 Task: Find connections with filter location Palpalá with filter topic #socialentrepreneurshipwith filter profile language Potuguese with filter current company Cactus Communications with filter school St. Joseph's Convent School, Bhopal with filter industry Coal Mining with filter service category Visual Design with filter keywords title Travel Nurse
Action: Mouse moved to (530, 84)
Screenshot: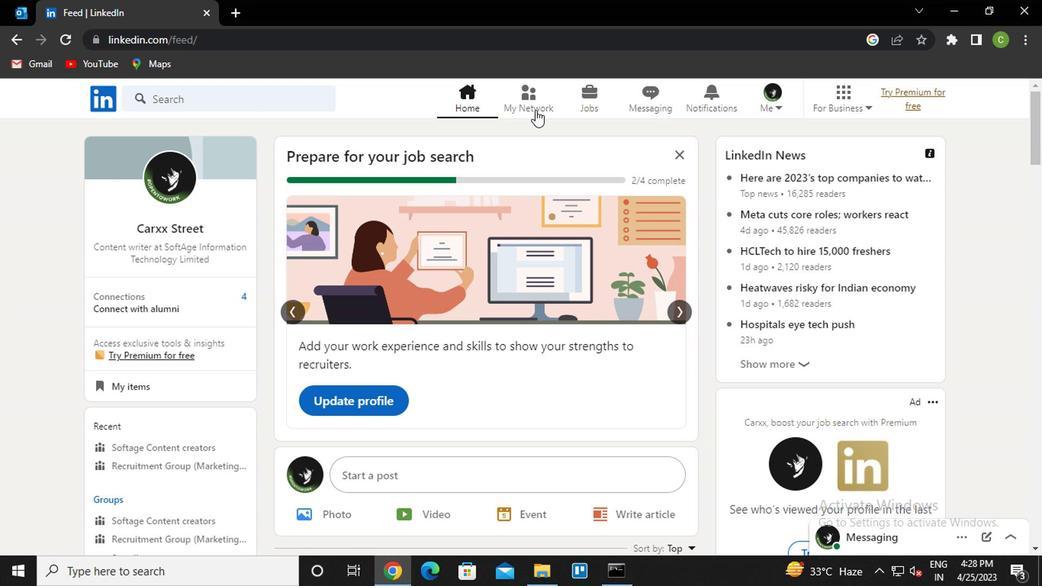 
Action: Mouse pressed left at (530, 84)
Screenshot: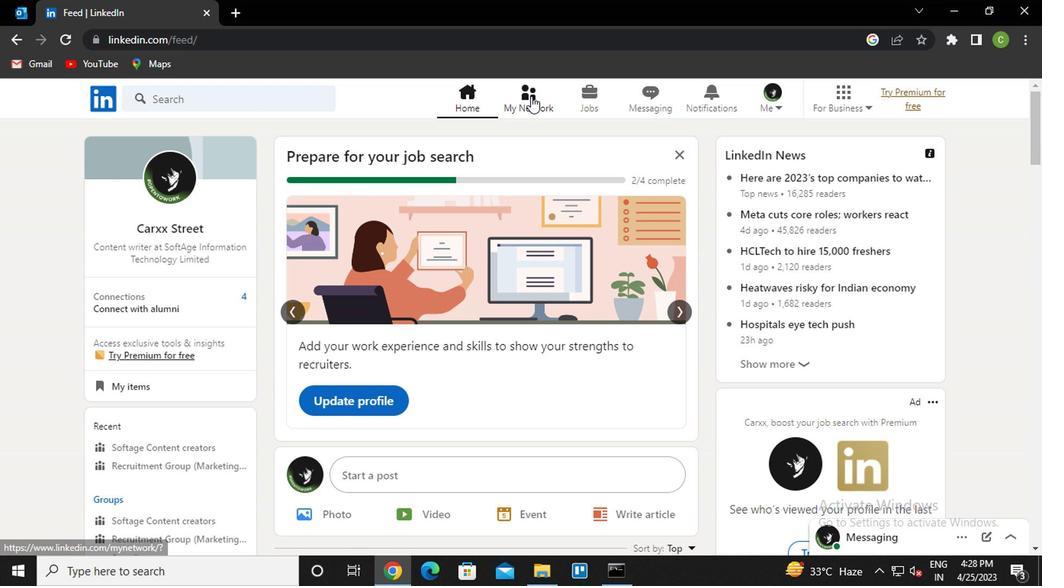 
Action: Mouse moved to (222, 165)
Screenshot: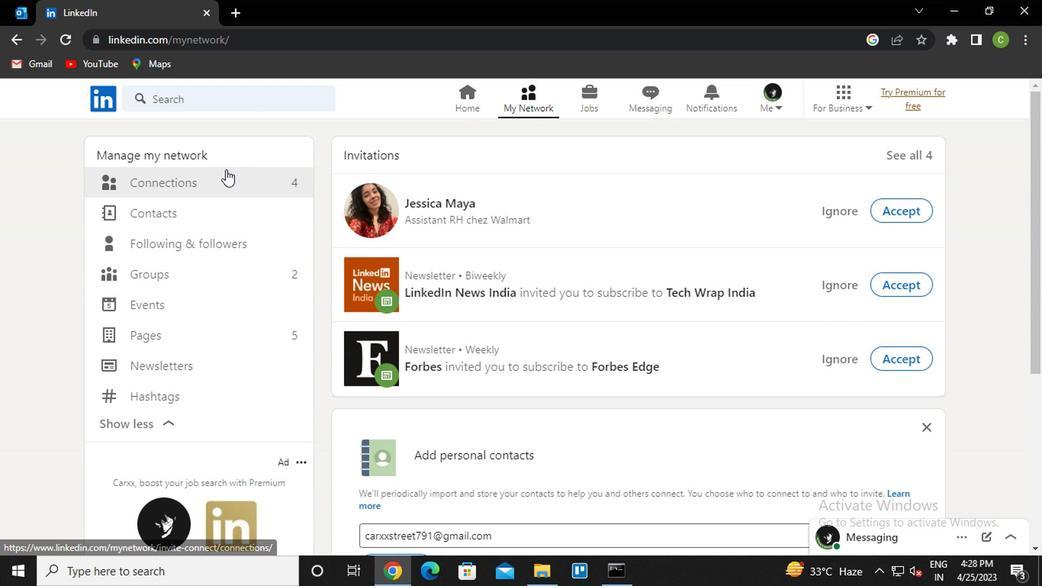 
Action: Mouse pressed left at (222, 165)
Screenshot: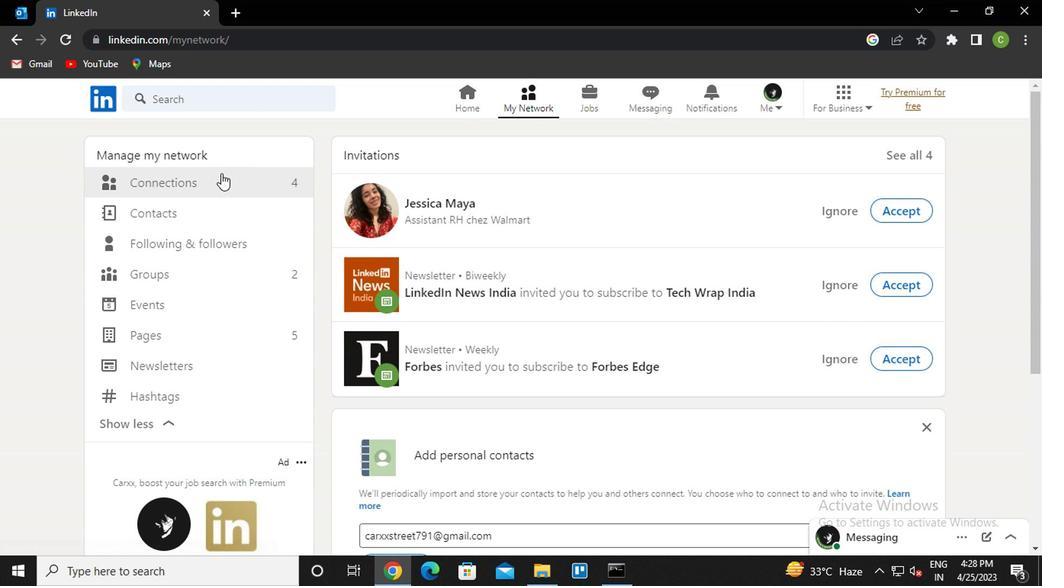 
Action: Mouse moved to (643, 177)
Screenshot: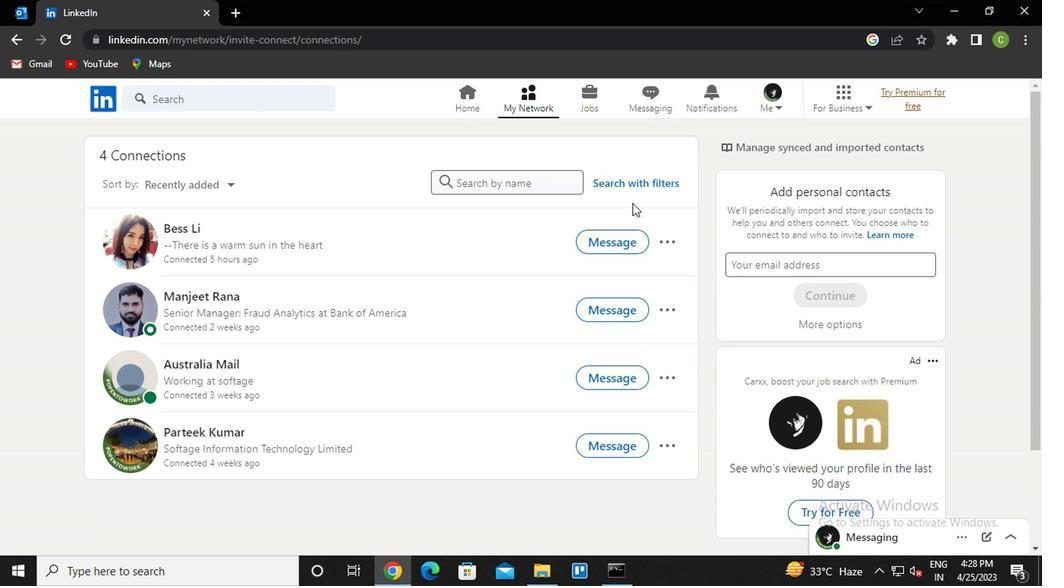 
Action: Mouse pressed left at (643, 177)
Screenshot: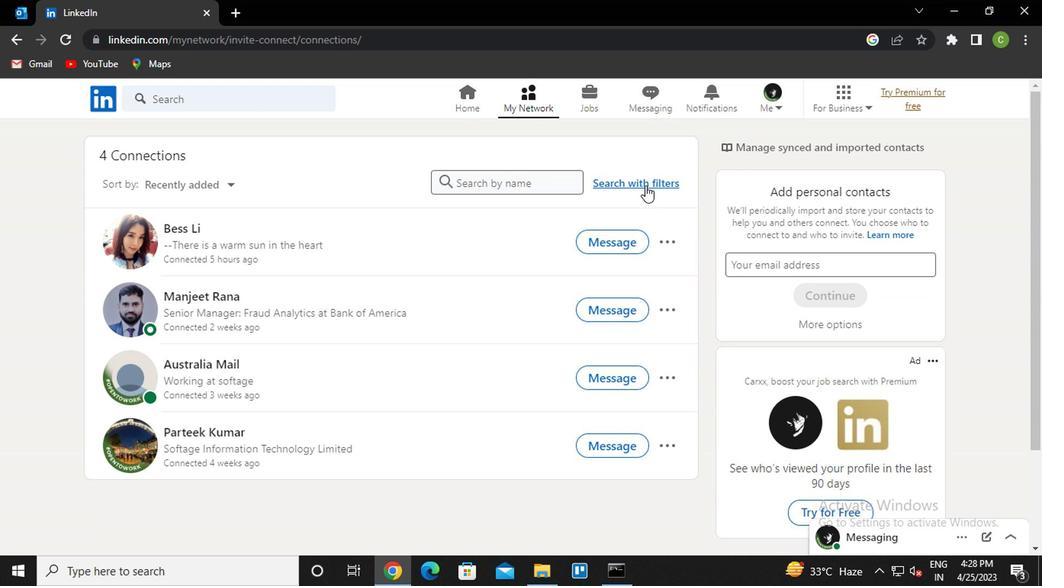 
Action: Mouse moved to (510, 130)
Screenshot: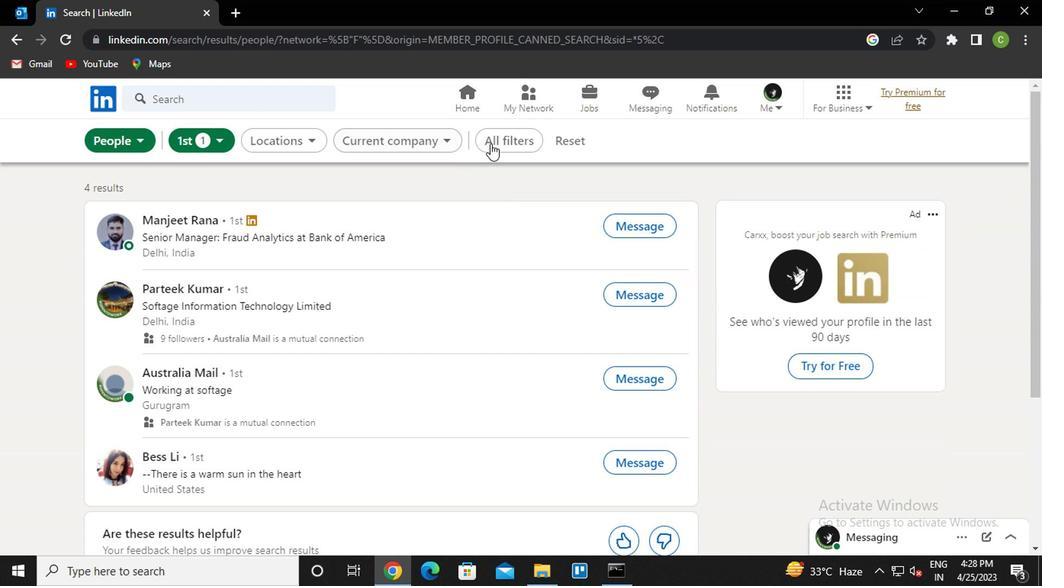 
Action: Mouse pressed left at (510, 130)
Screenshot: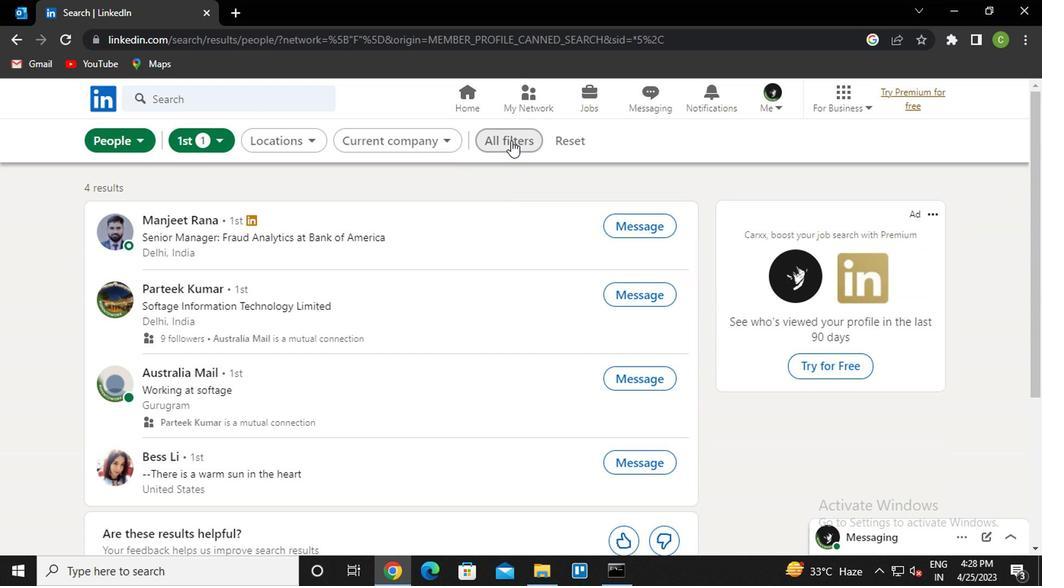 
Action: Mouse moved to (832, 346)
Screenshot: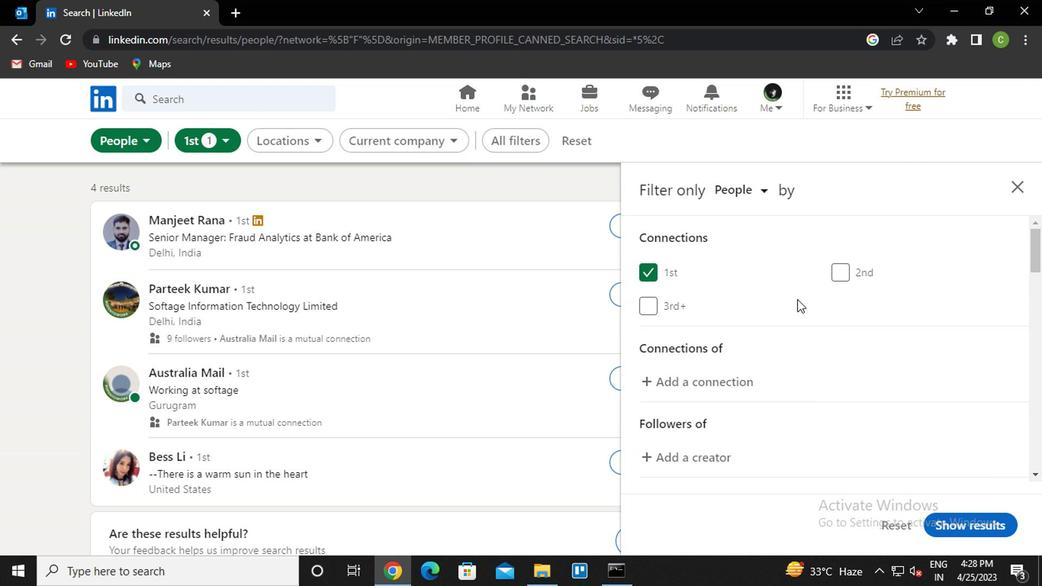 
Action: Mouse scrolled (832, 344) with delta (0, -1)
Screenshot: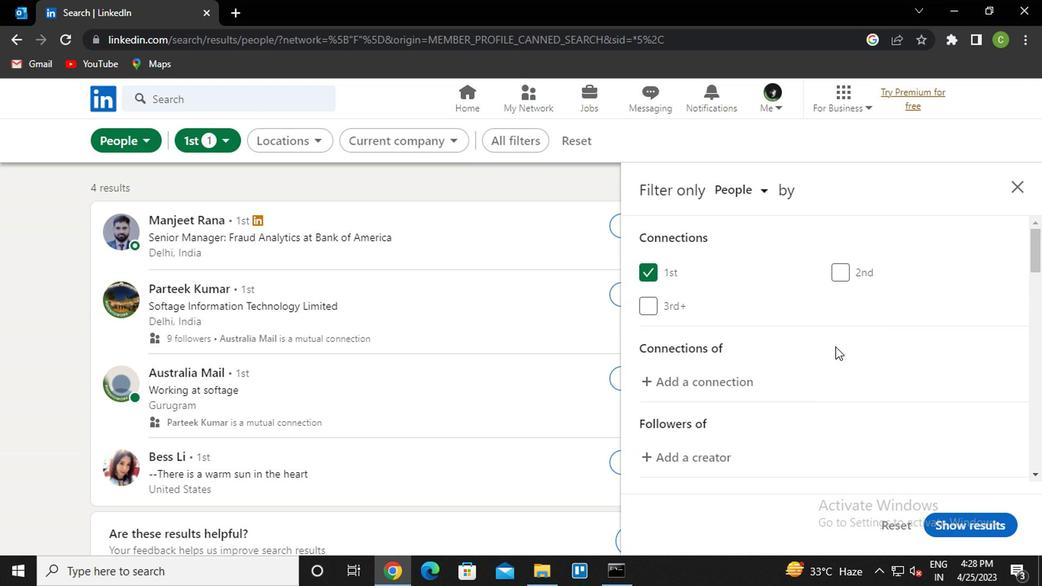 
Action: Mouse scrolled (832, 344) with delta (0, -1)
Screenshot: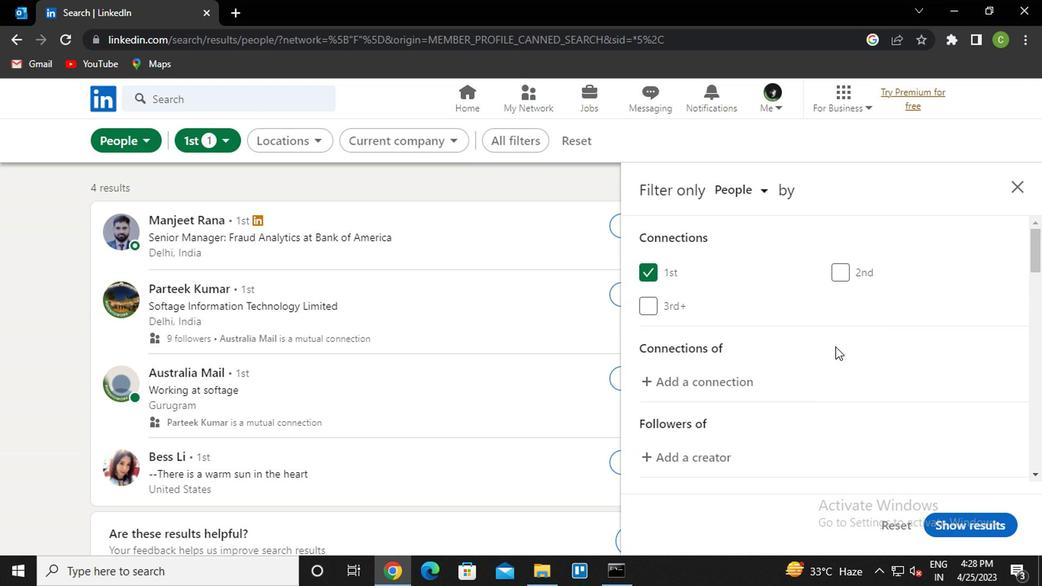 
Action: Mouse moved to (872, 421)
Screenshot: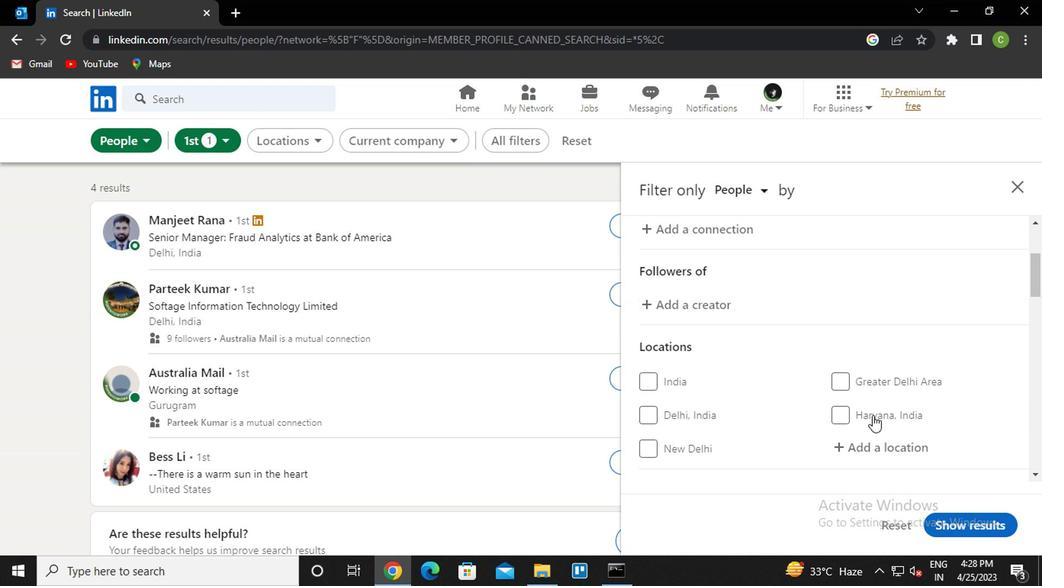 
Action: Mouse scrolled (872, 420) with delta (0, -1)
Screenshot: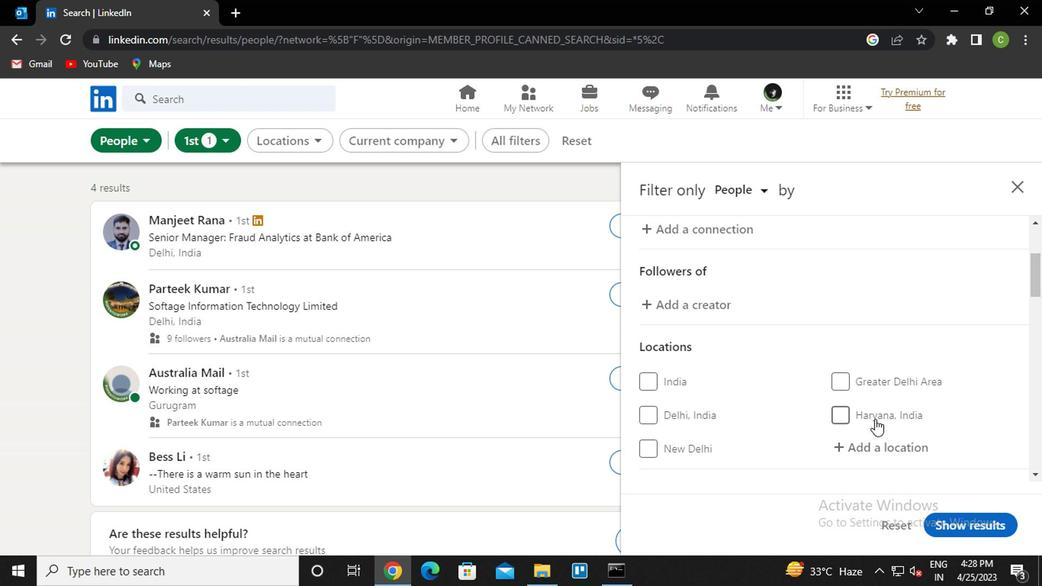 
Action: Mouse moved to (882, 375)
Screenshot: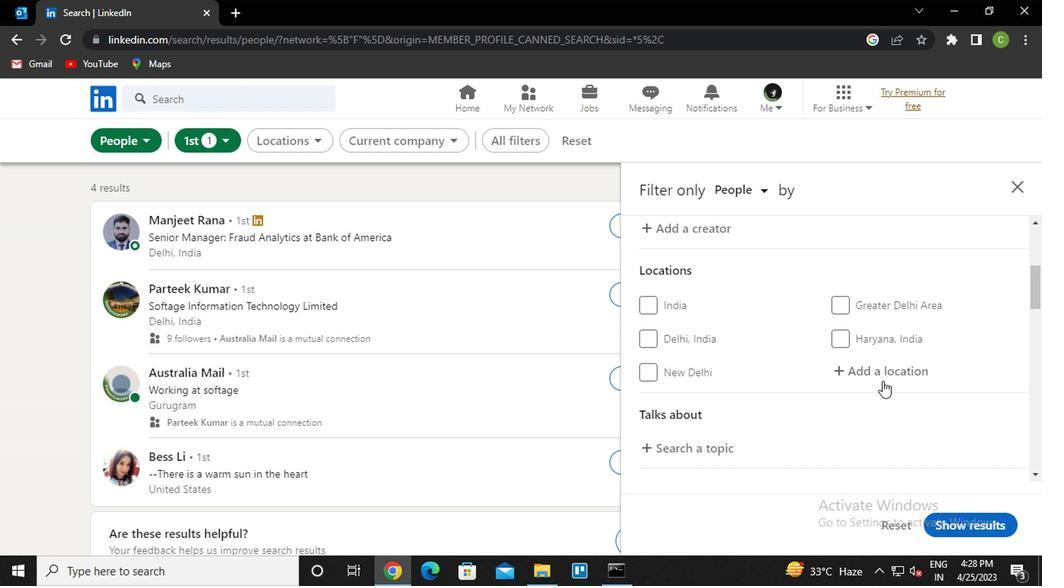 
Action: Mouse pressed left at (882, 375)
Screenshot: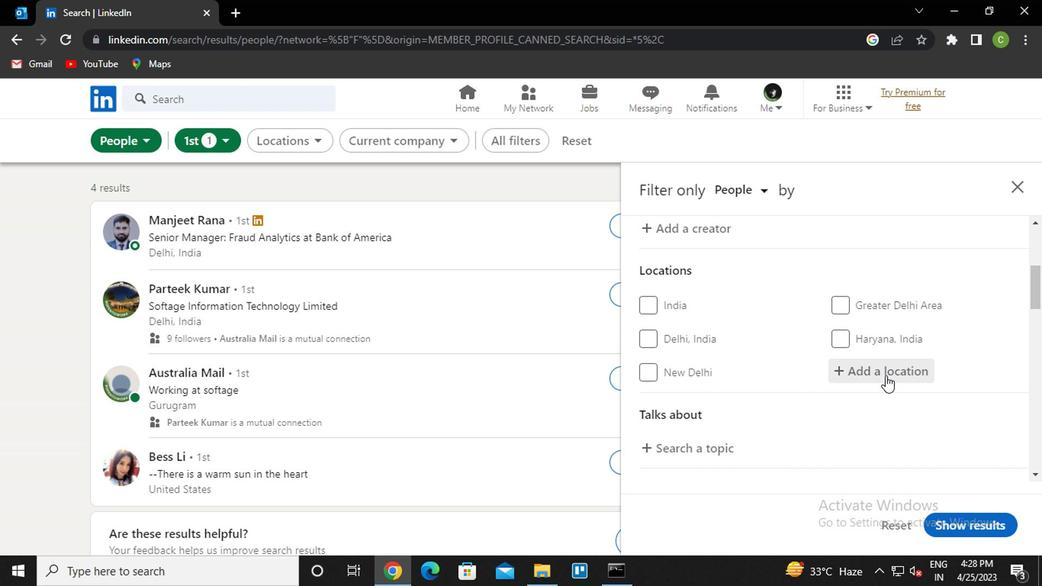 
Action: Mouse moved to (822, 450)
Screenshot: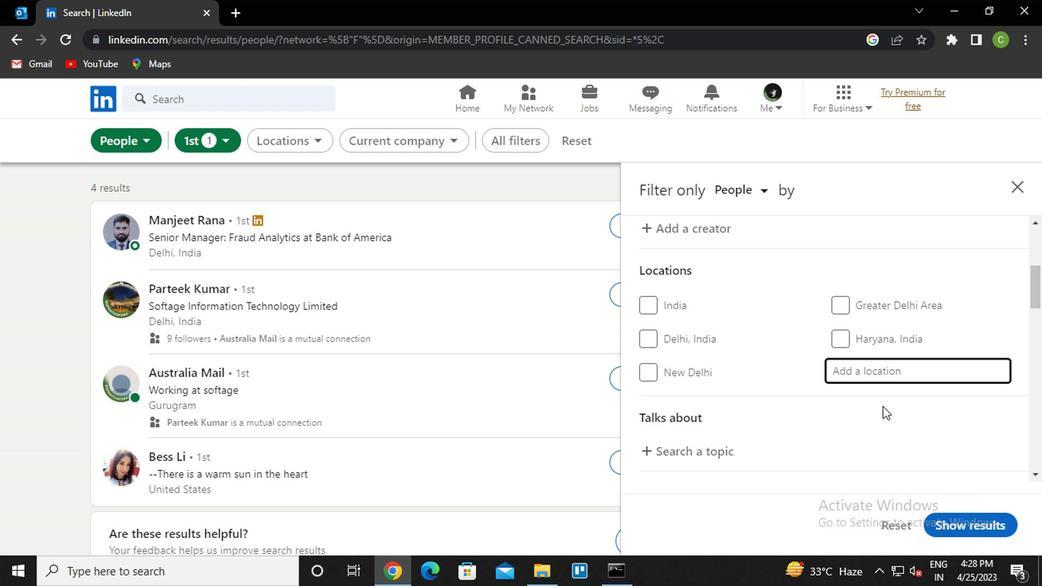 
Action: Key pressed <Key.caps_lock><Key.caps_lock>p<Key.caps_lock>alpapa<Key.backspace><Key.backspace>la<Key.down><Key.enter>
Screenshot: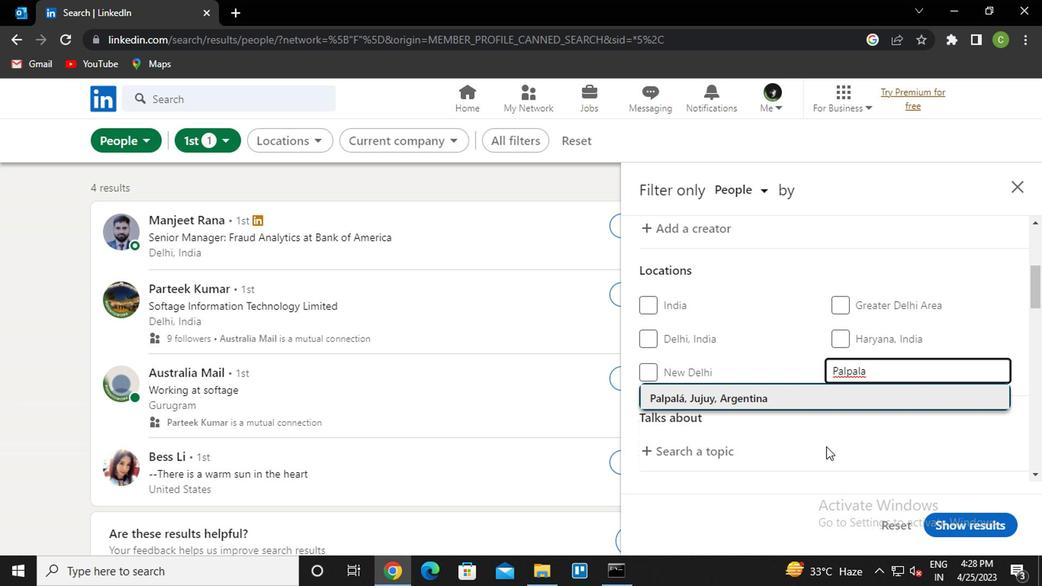 
Action: Mouse moved to (808, 442)
Screenshot: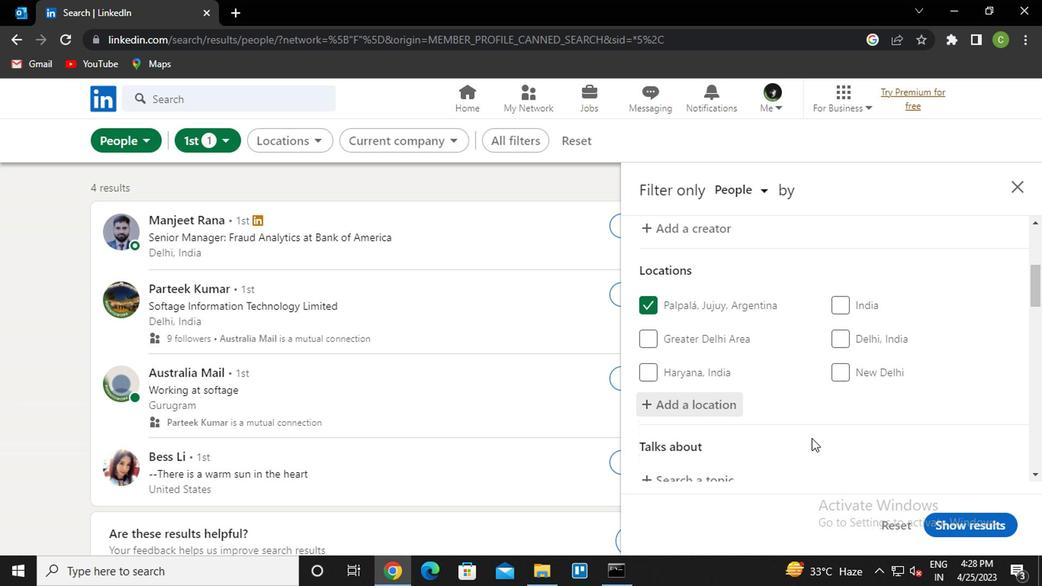 
Action: Mouse scrolled (808, 441) with delta (0, 0)
Screenshot: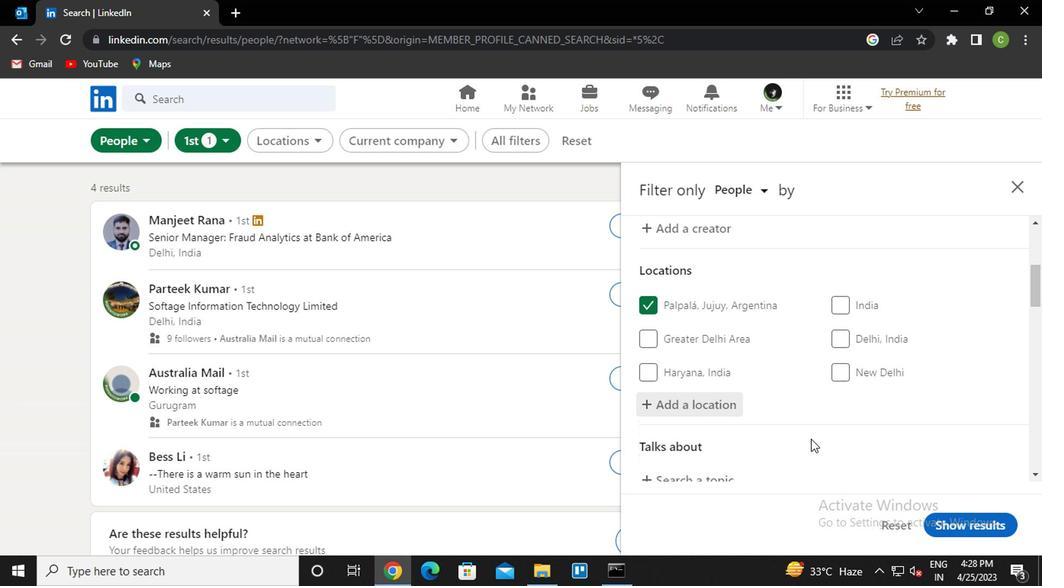 
Action: Mouse moved to (699, 399)
Screenshot: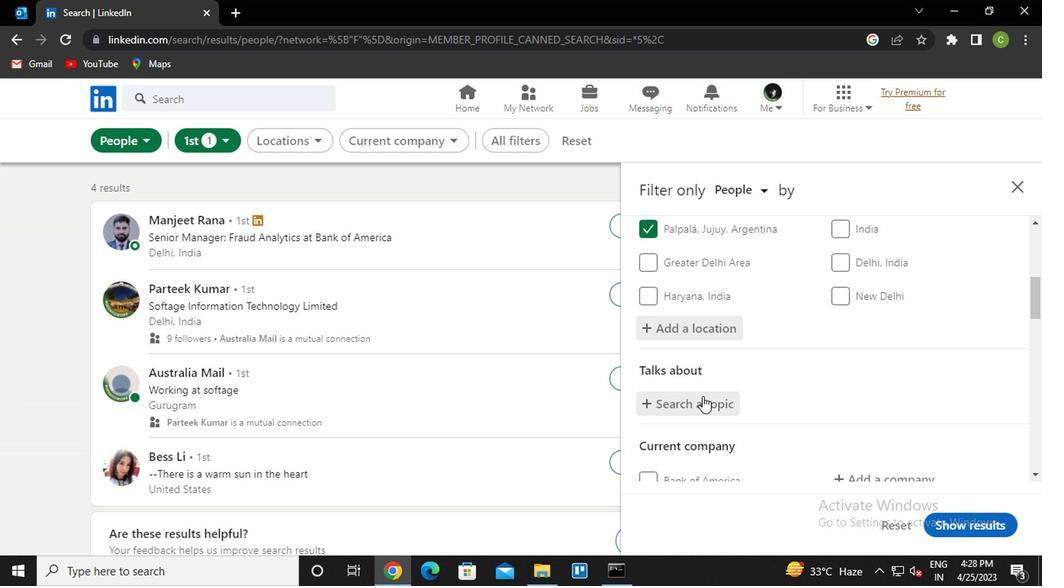 
Action: Mouse pressed left at (699, 399)
Screenshot: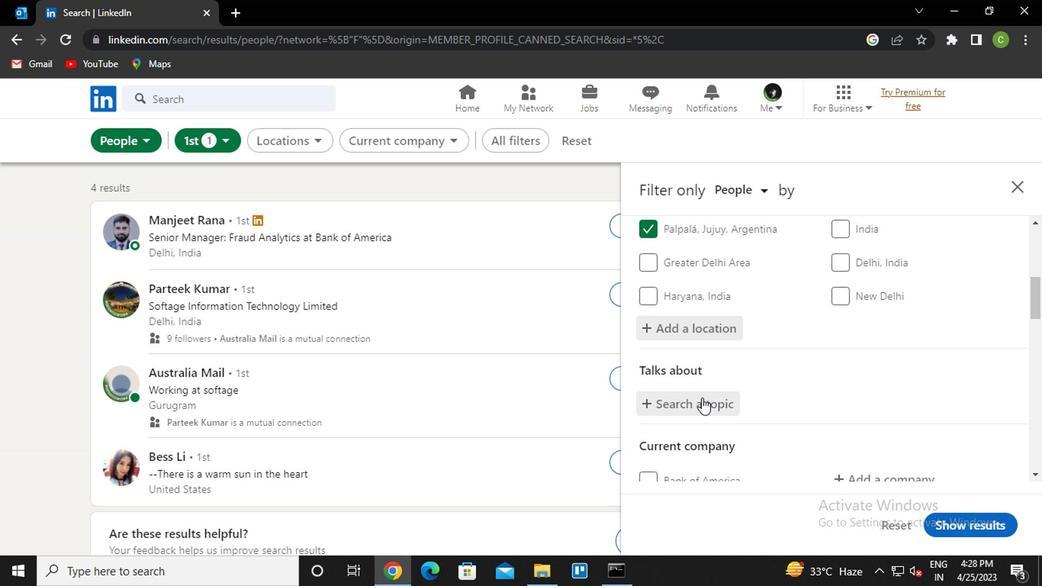 
Action: Key pressed socialent<Key.down><Key.enter>
Screenshot: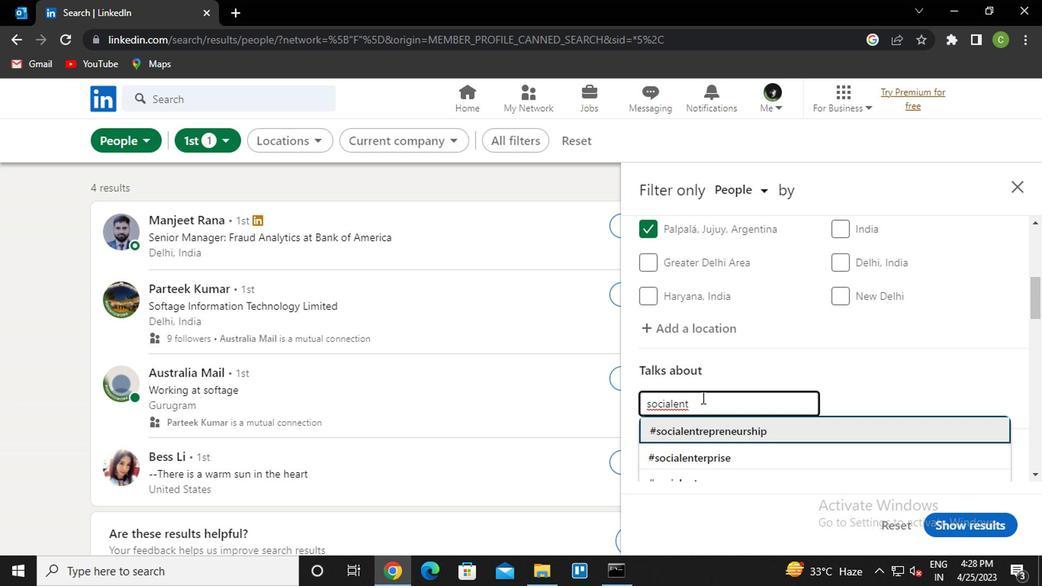 
Action: Mouse moved to (702, 397)
Screenshot: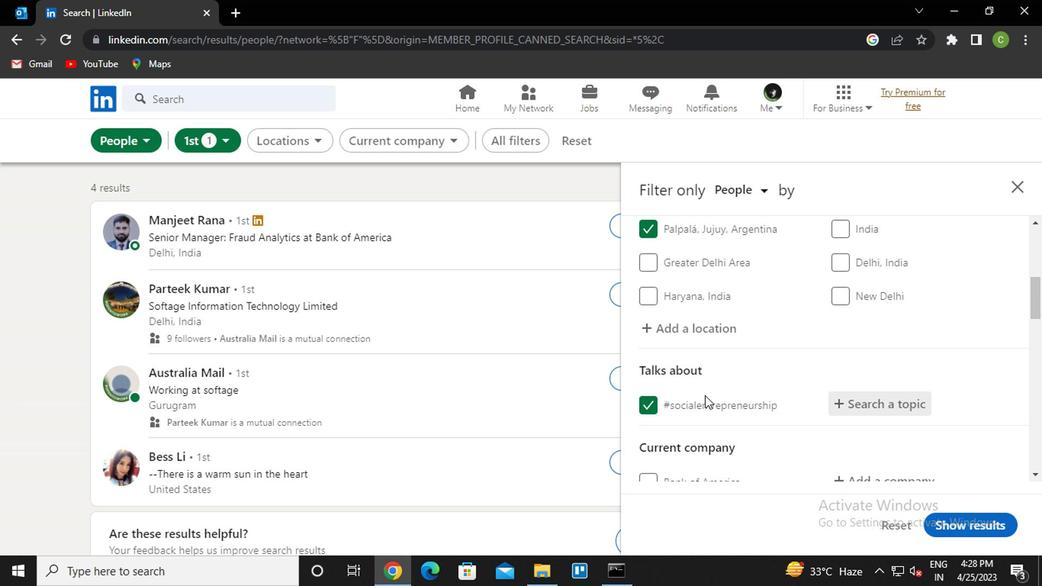 
Action: Mouse scrolled (702, 396) with delta (0, -1)
Screenshot: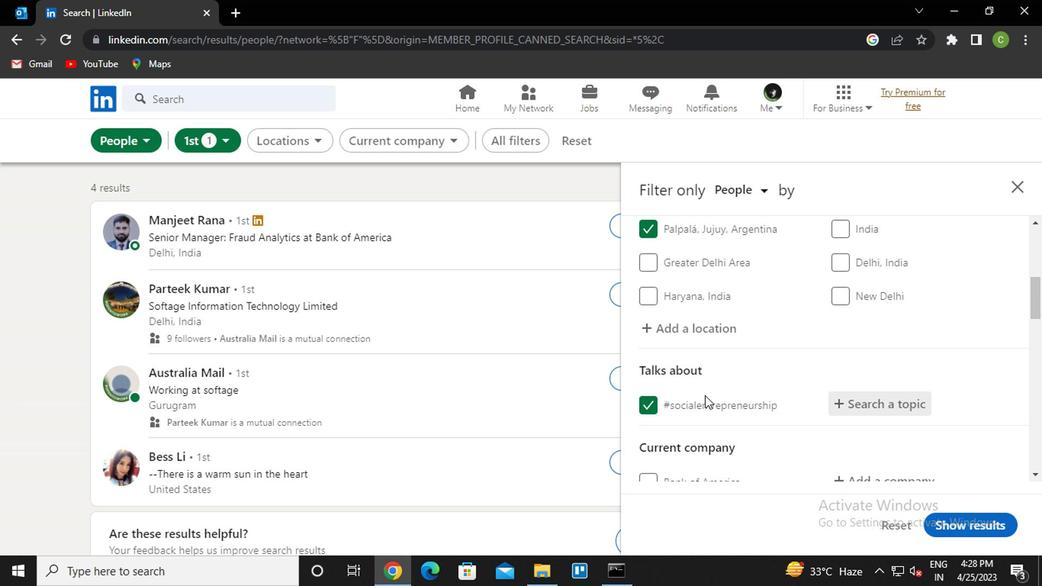 
Action: Mouse moved to (726, 394)
Screenshot: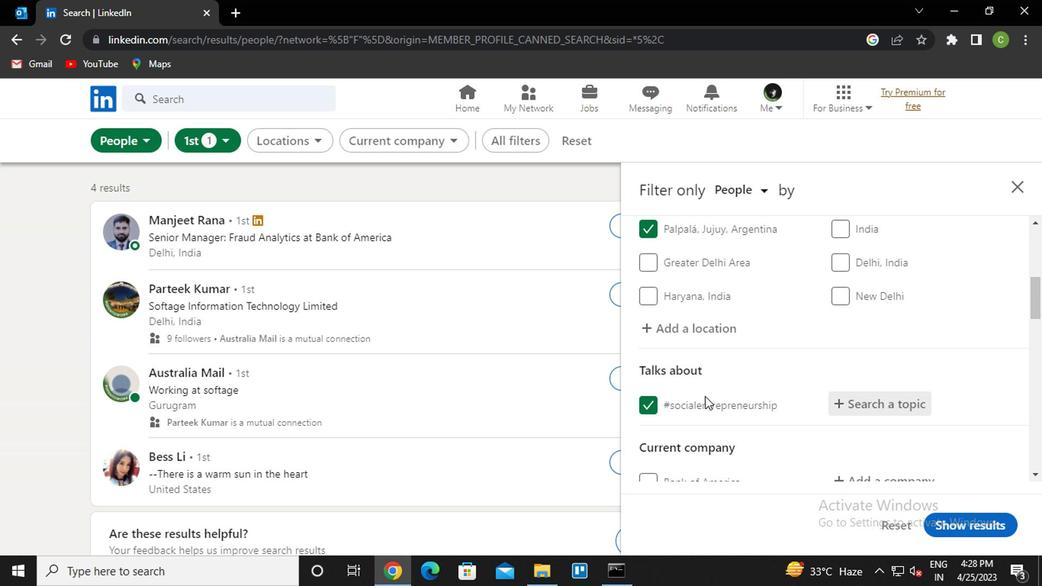 
Action: Mouse scrolled (726, 393) with delta (0, 0)
Screenshot: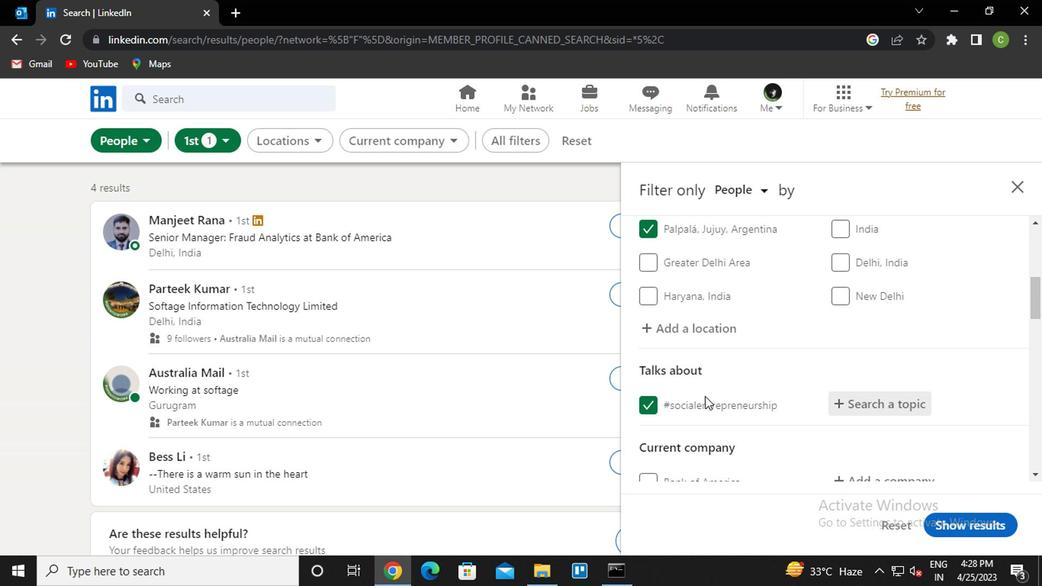 
Action: Mouse moved to (760, 377)
Screenshot: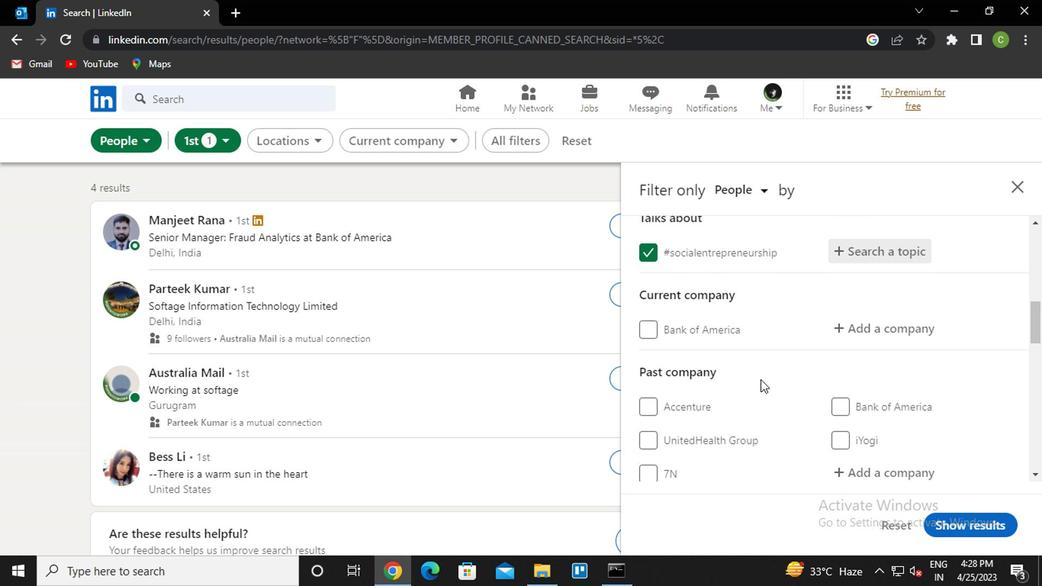 
Action: Mouse scrolled (760, 376) with delta (0, 0)
Screenshot: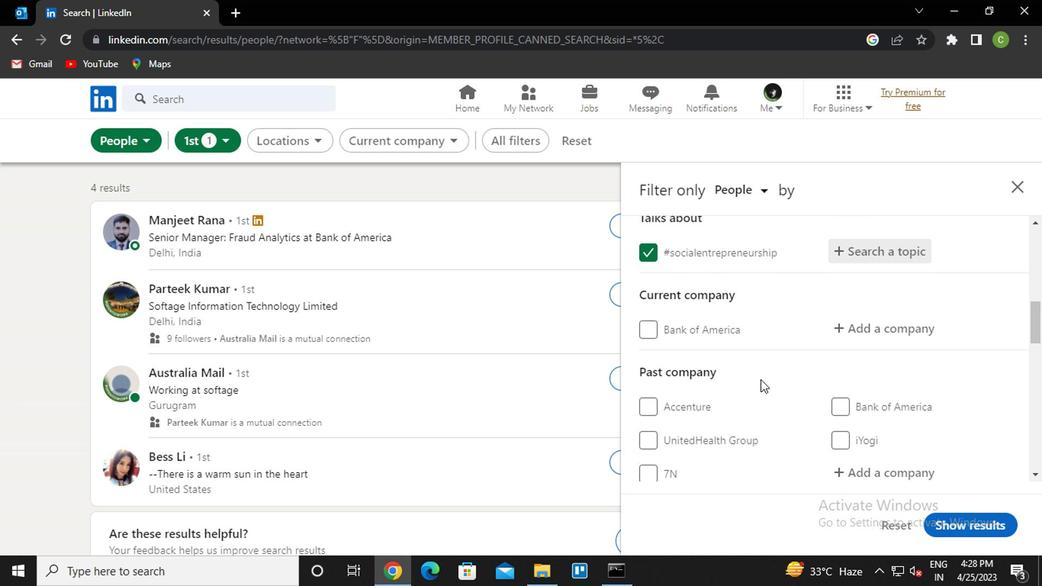 
Action: Mouse moved to (903, 249)
Screenshot: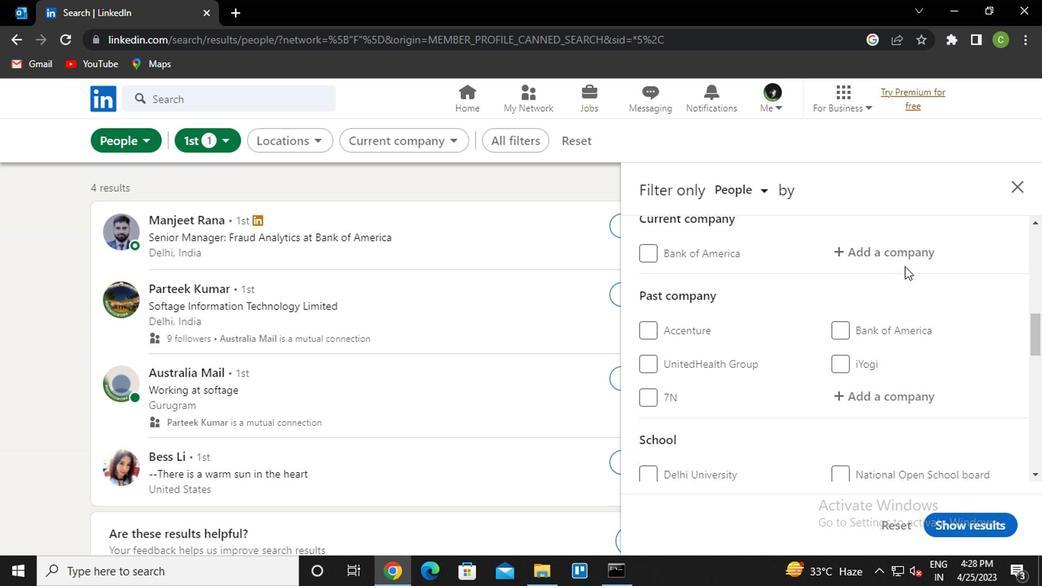 
Action: Mouse pressed left at (903, 249)
Screenshot: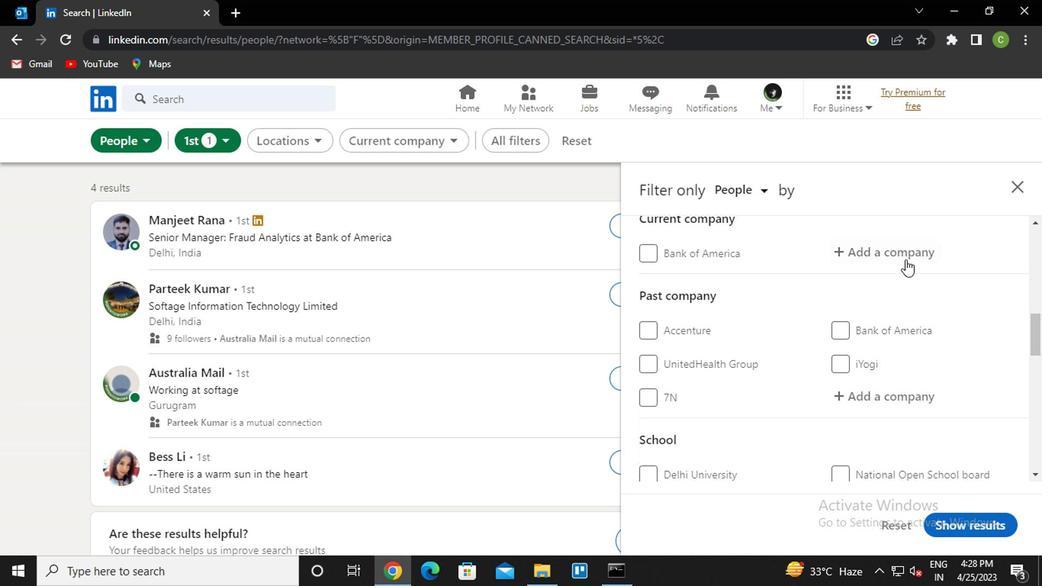 
Action: Mouse moved to (868, 274)
Screenshot: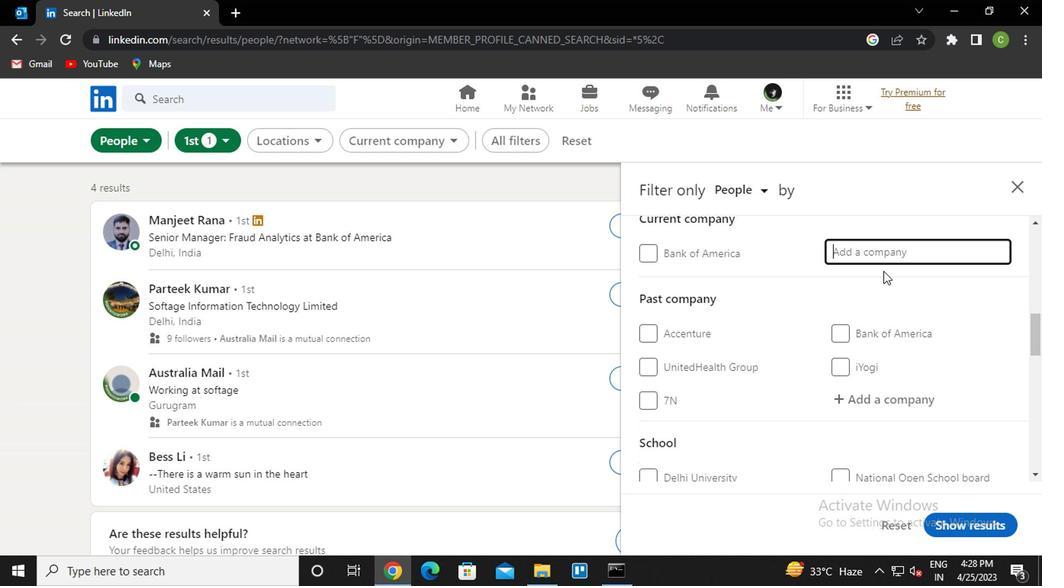 
Action: Key pressed <Key.caps_lock>c<Key.caps_lock>actus<Key.down><Key.down><Key.enter>
Screenshot: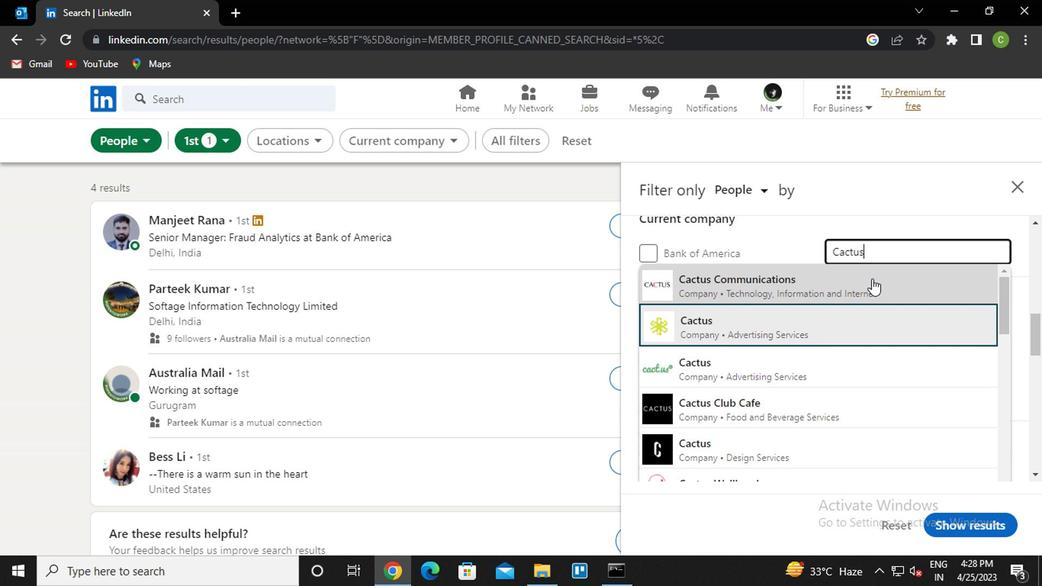 
Action: Mouse moved to (869, 401)
Screenshot: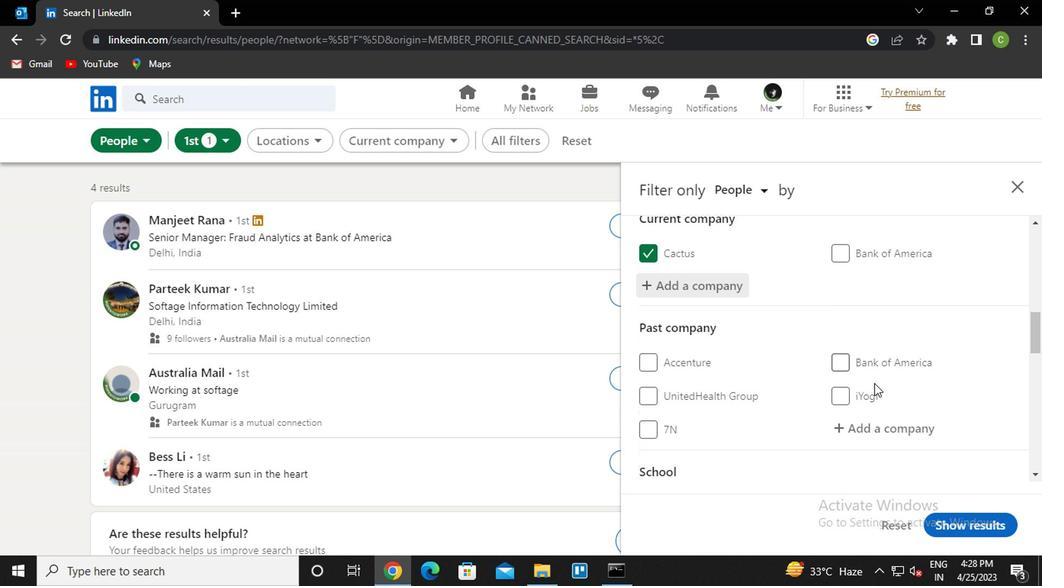
Action: Mouse scrolled (869, 400) with delta (0, 0)
Screenshot: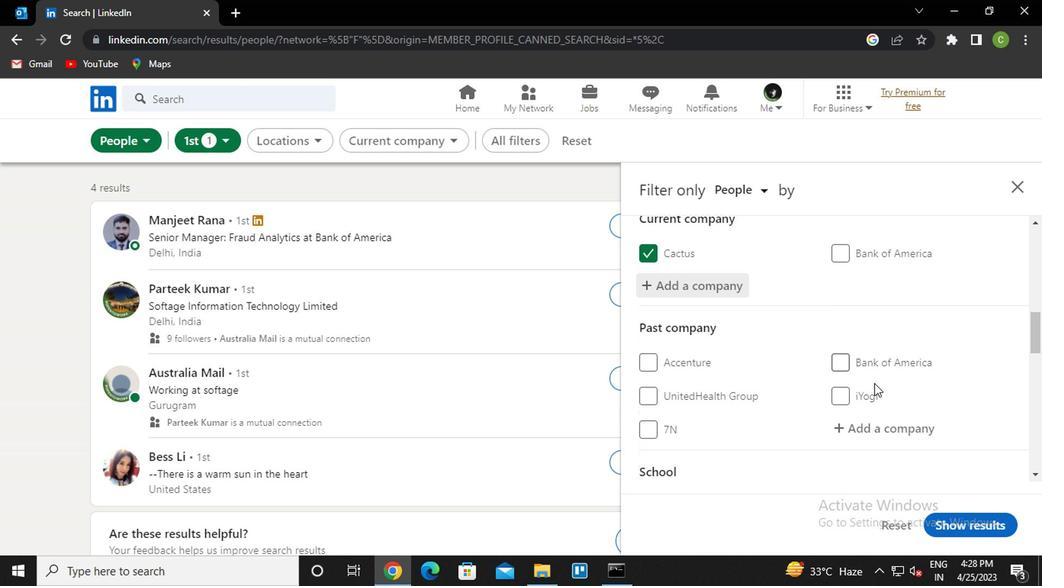 
Action: Mouse moved to (864, 402)
Screenshot: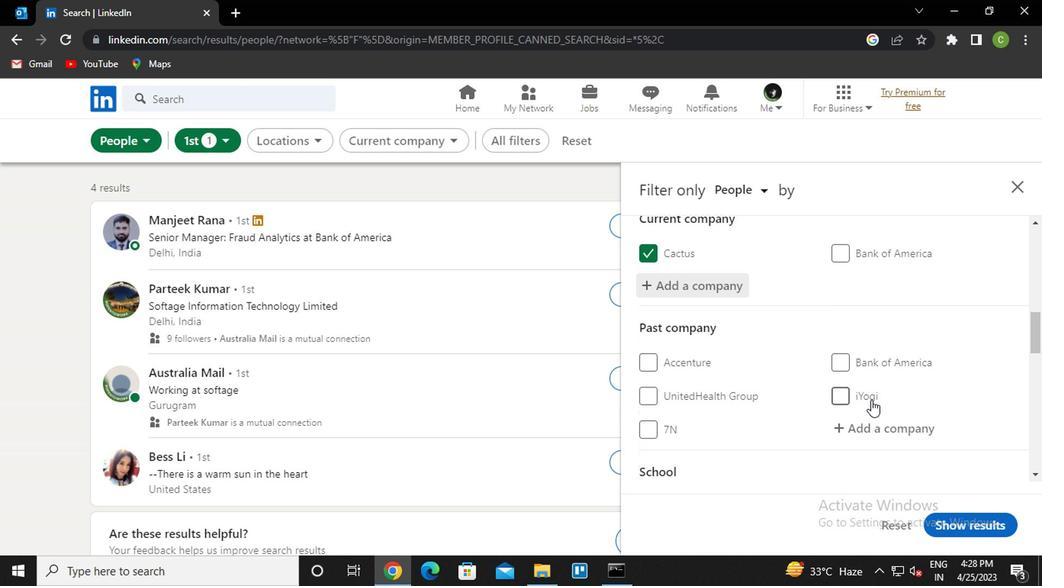 
Action: Mouse scrolled (864, 401) with delta (0, -1)
Screenshot: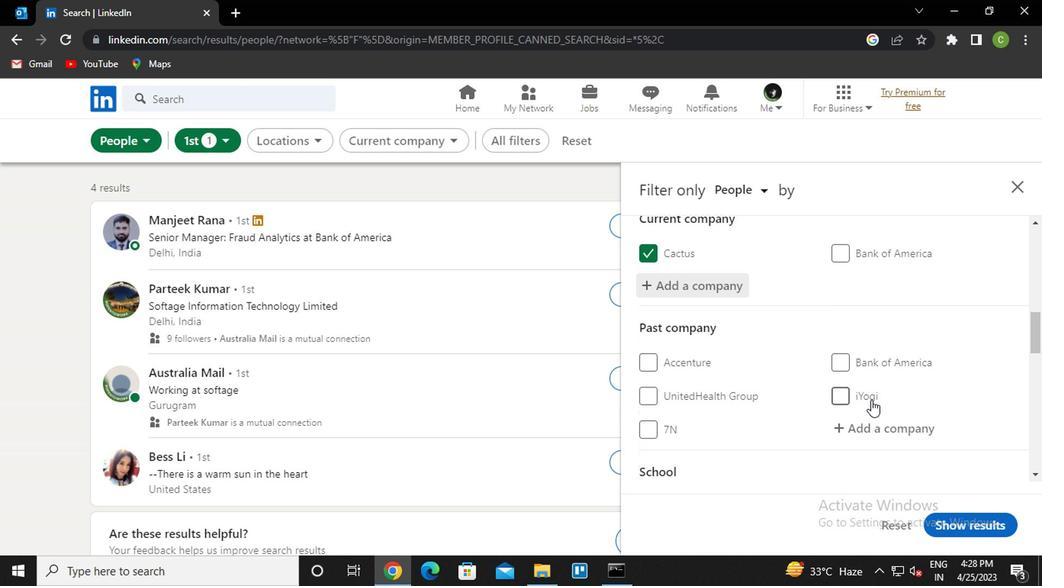 
Action: Mouse moved to (708, 462)
Screenshot: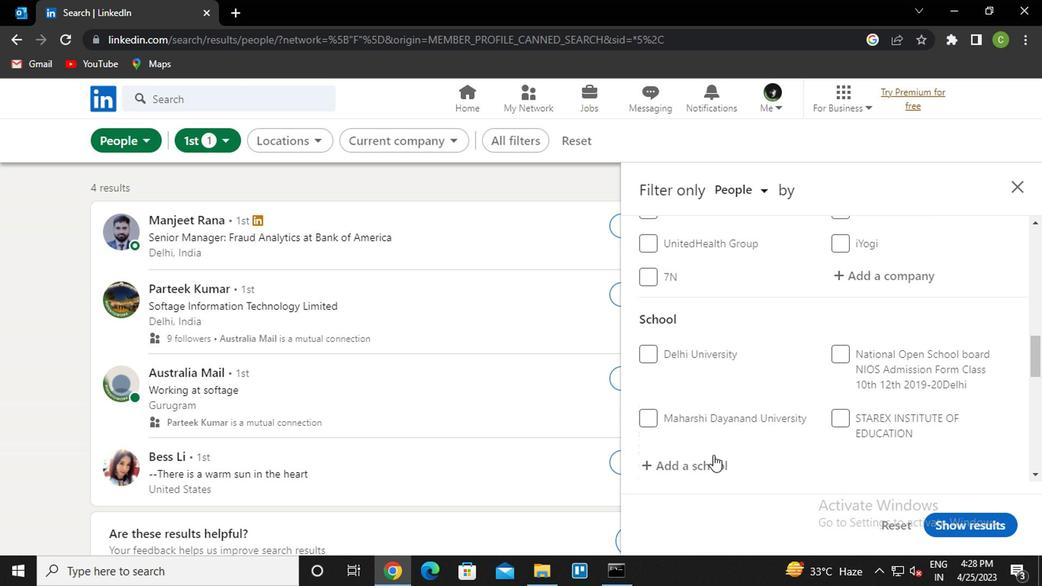 
Action: Mouse pressed left at (708, 462)
Screenshot: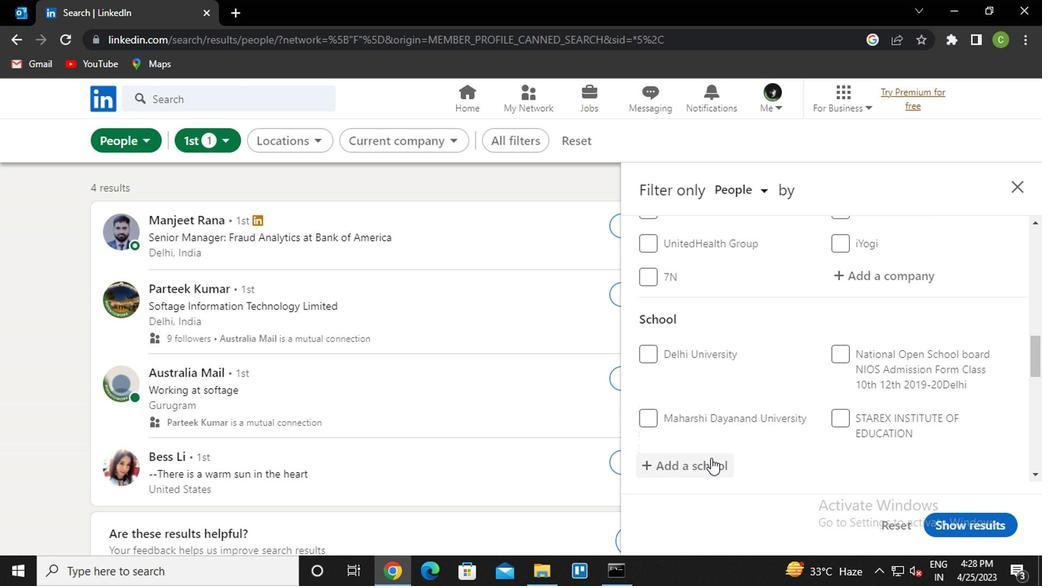 
Action: Mouse moved to (676, 484)
Screenshot: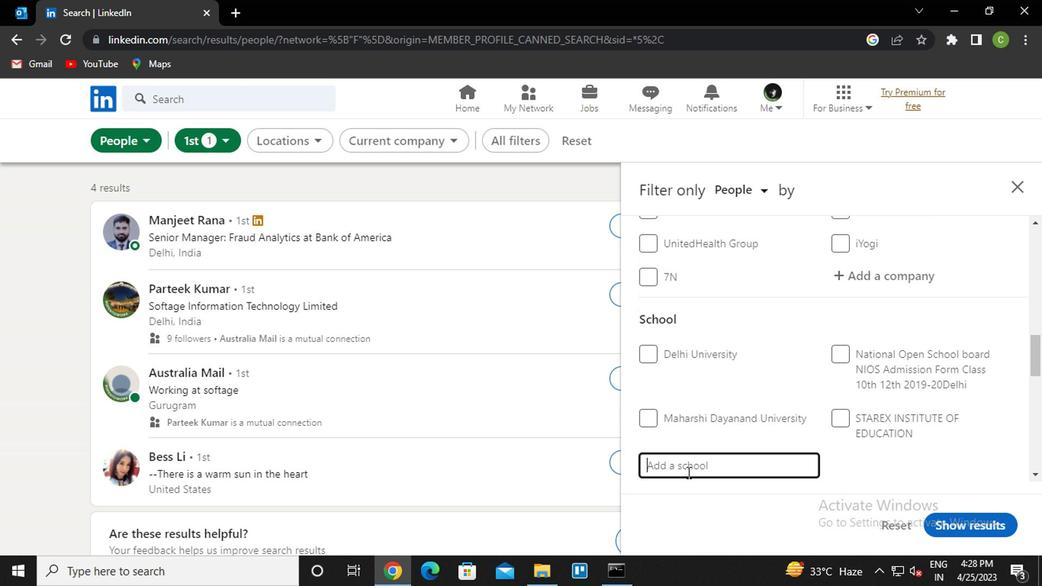 
Action: Key pressed st.<Key.space>j
Screenshot: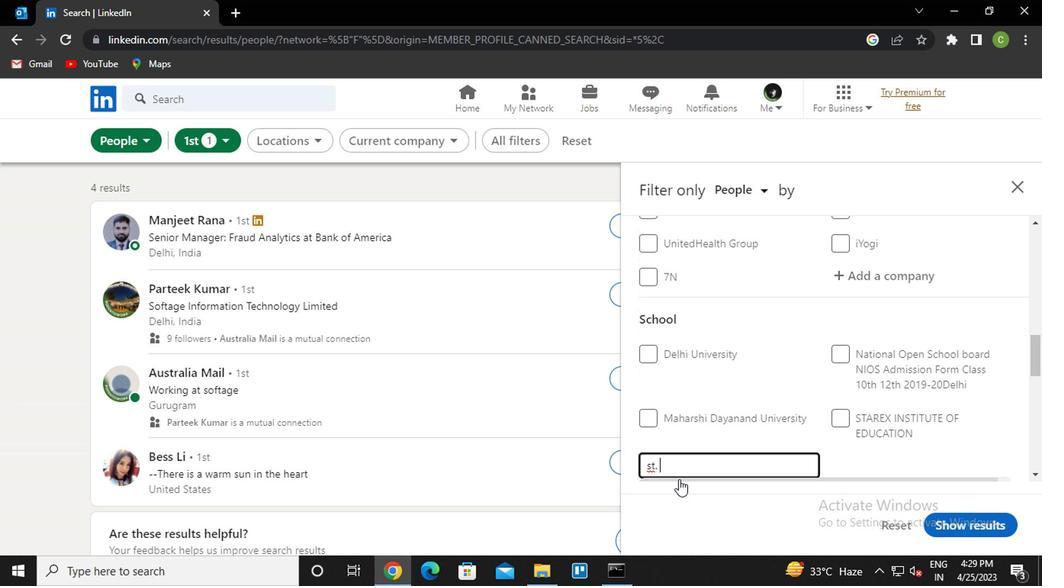 
Action: Mouse moved to (691, 471)
Screenshot: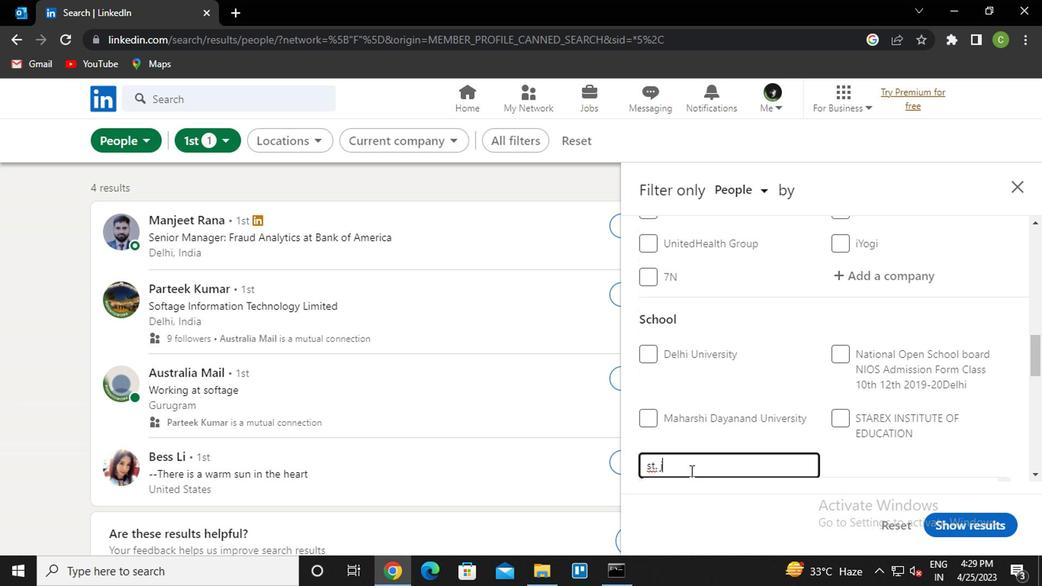 
Action: Mouse scrolled (691, 470) with delta (0, 0)
Screenshot: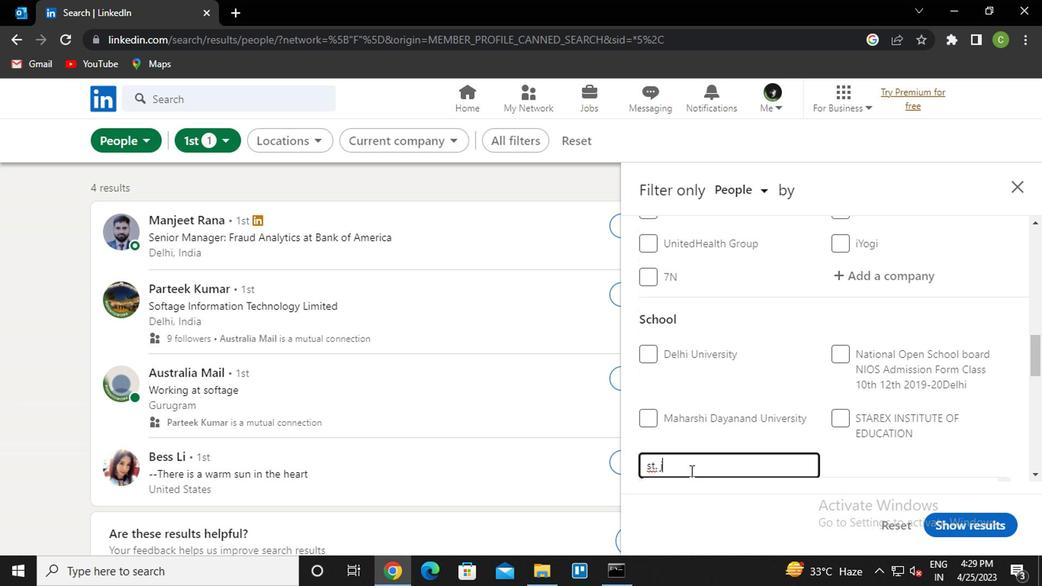 
Action: Mouse moved to (696, 458)
Screenshot: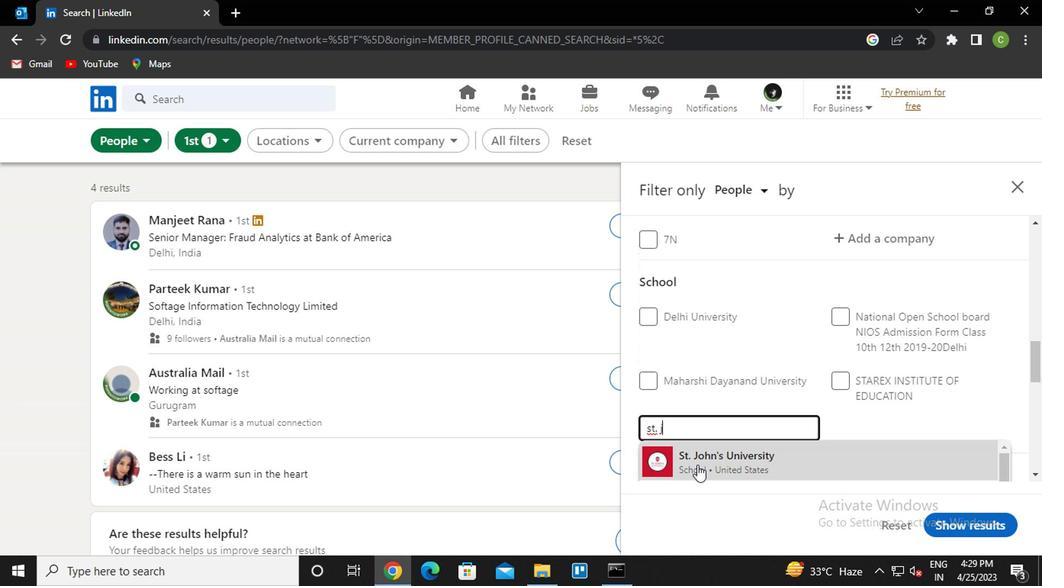 
Action: Mouse scrolled (696, 457) with delta (0, -1)
Screenshot: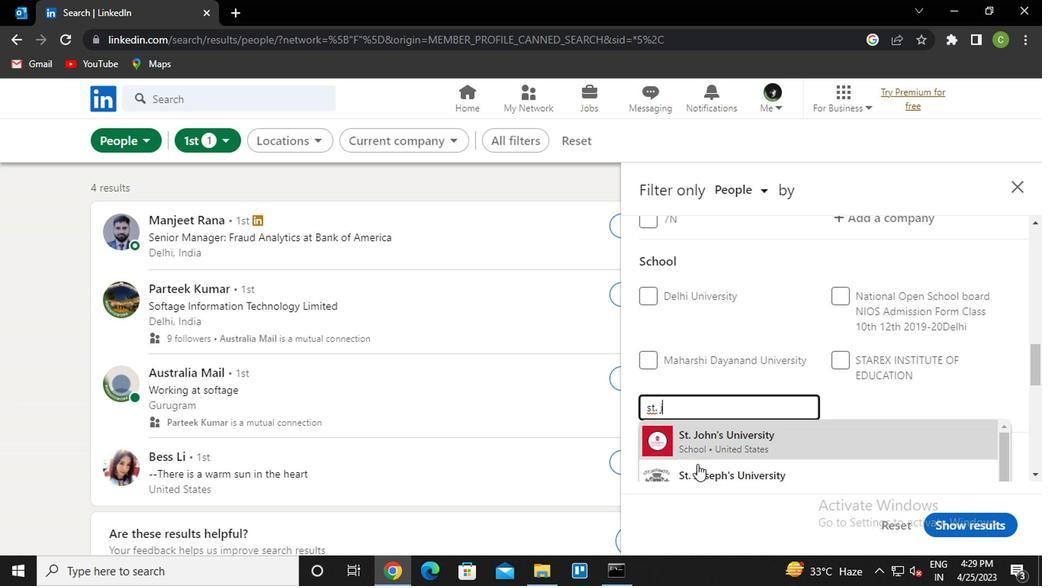 
Action: Mouse moved to (699, 432)
Screenshot: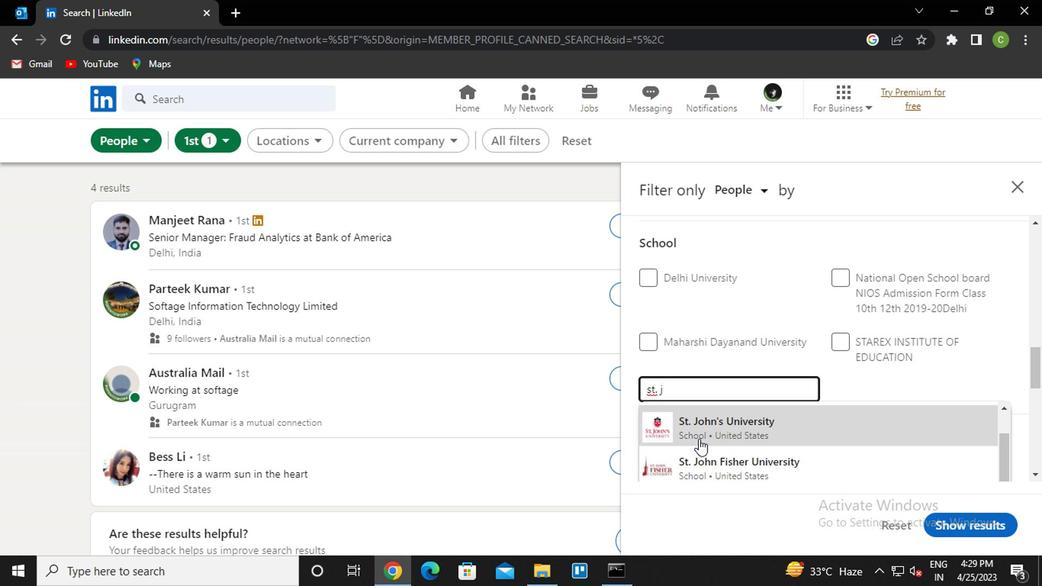
Action: Mouse scrolled (699, 433) with delta (0, 1)
Screenshot: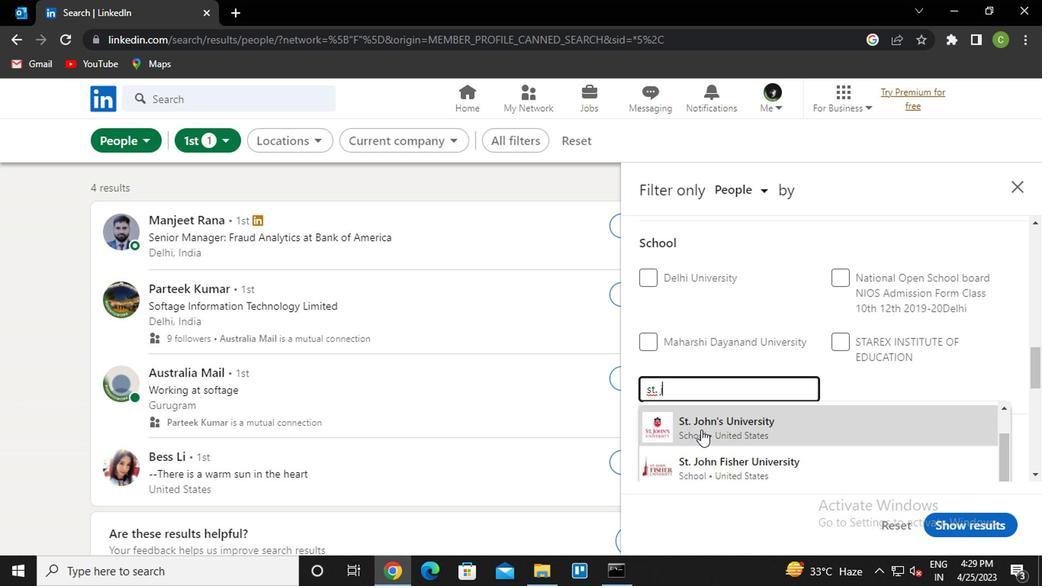 
Action: Mouse moved to (749, 457)
Screenshot: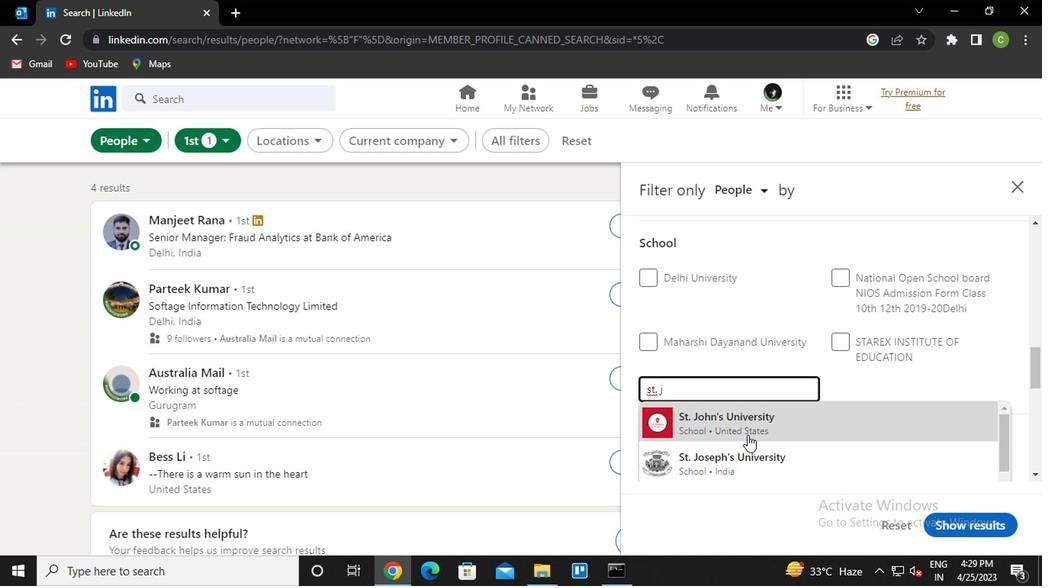 
Action: Mouse pressed left at (749, 457)
Screenshot: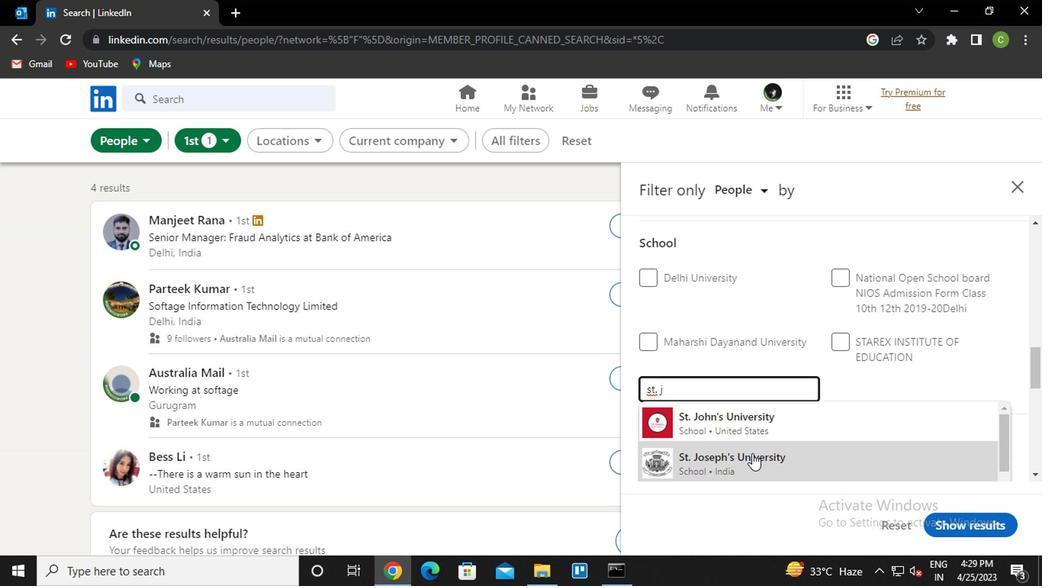 
Action: Mouse moved to (771, 348)
Screenshot: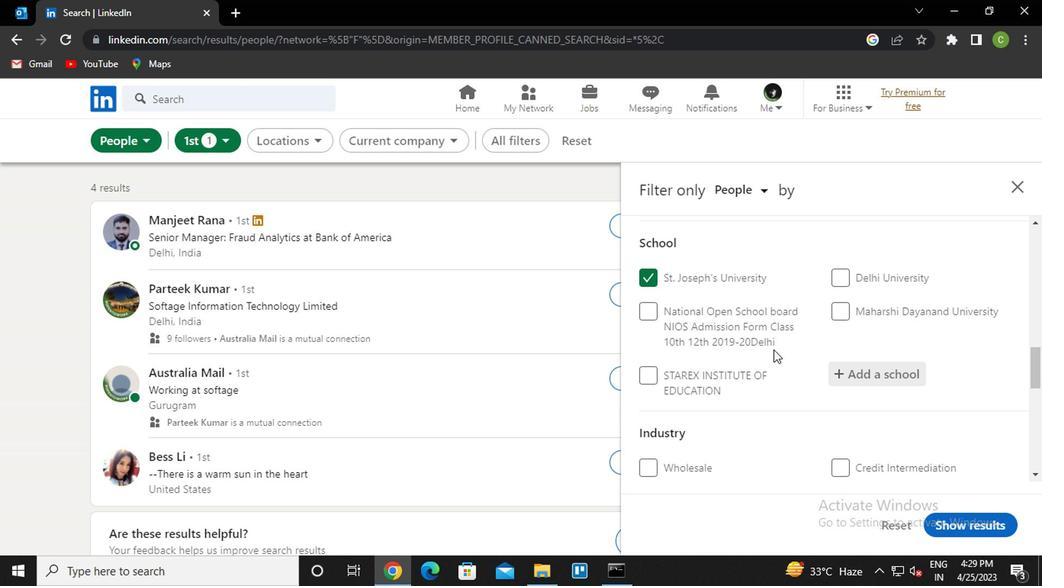 
Action: Mouse scrolled (771, 347) with delta (0, -1)
Screenshot: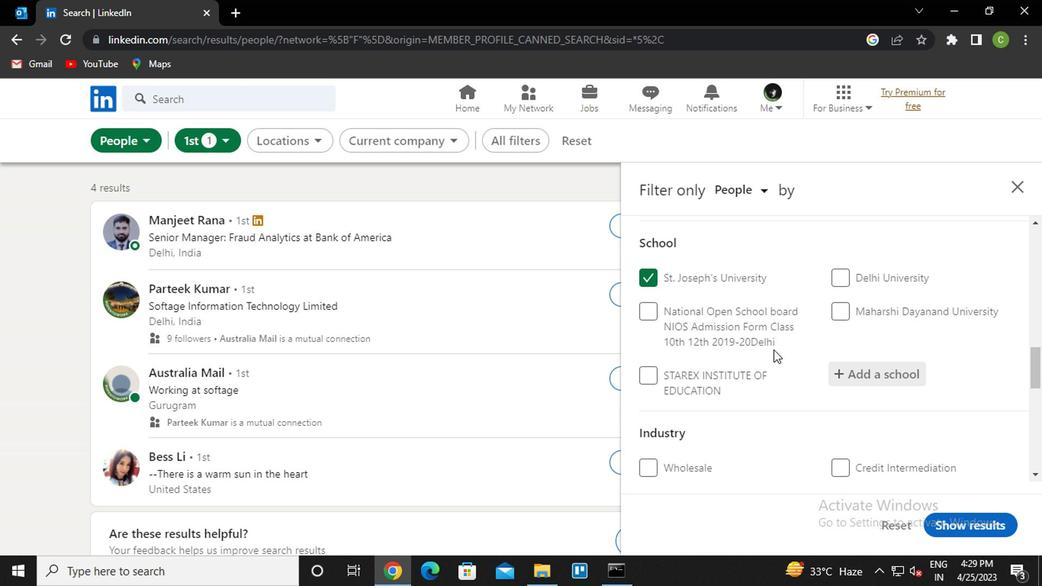 
Action: Mouse scrolled (771, 347) with delta (0, -1)
Screenshot: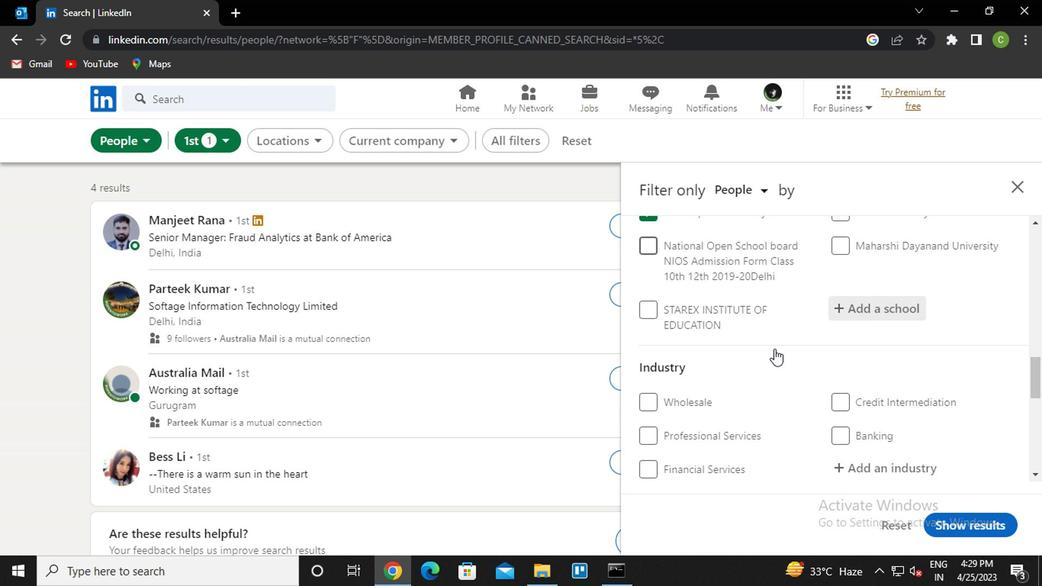 
Action: Mouse moved to (857, 375)
Screenshot: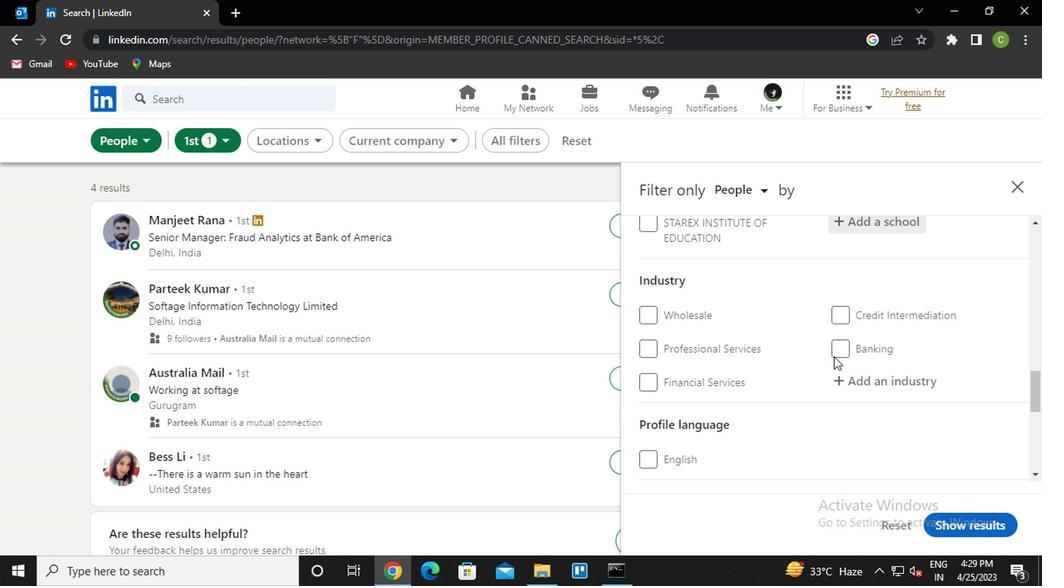 
Action: Mouse pressed left at (857, 375)
Screenshot: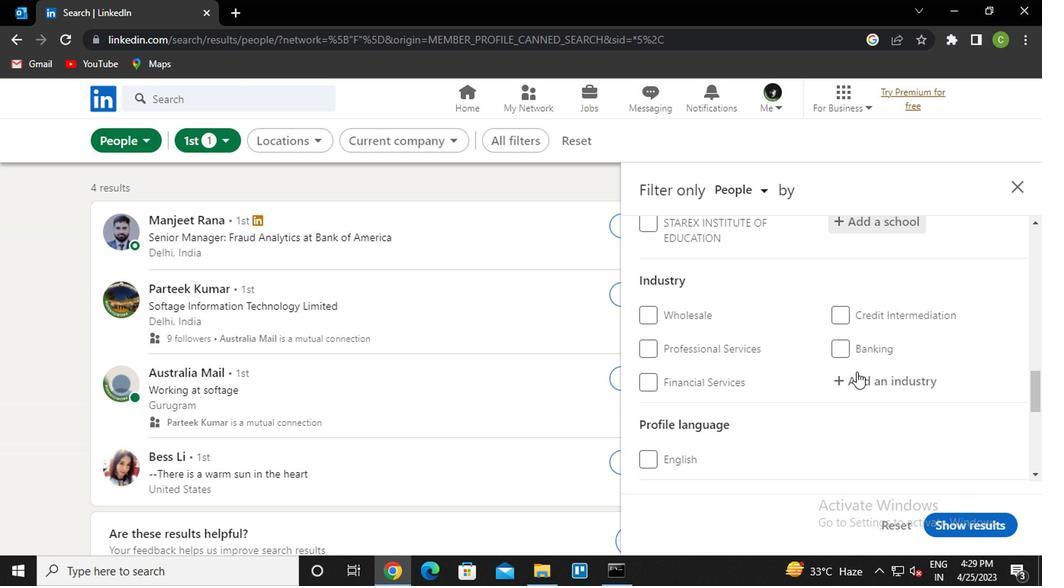 
Action: Mouse moved to (766, 445)
Screenshot: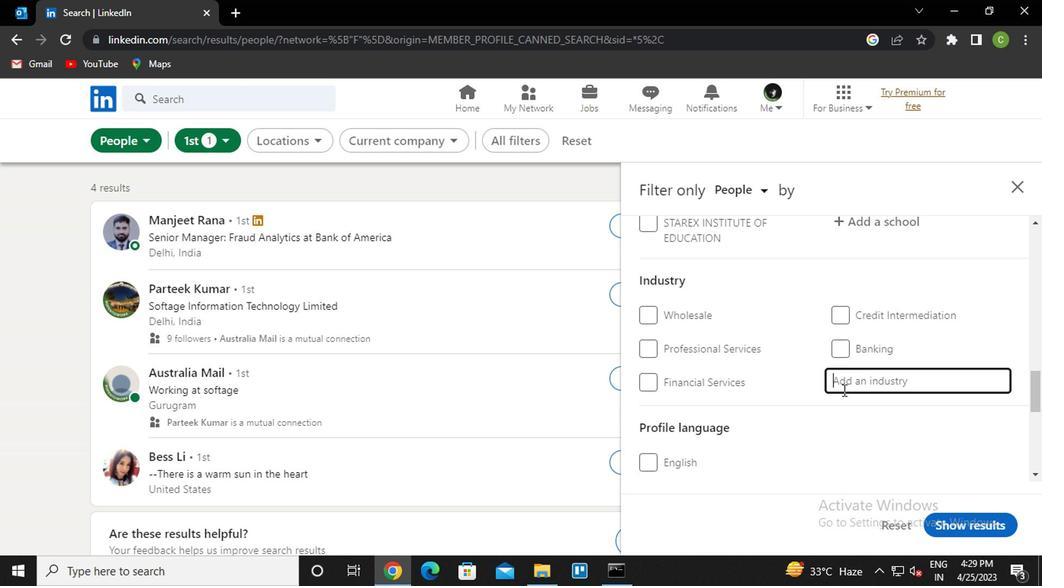 
Action: Key pressed <Key.caps_lock>c<Key.caps_lock>oil<Key.space><Key.backspace><Key.backspace><Key.backspace>al<Key.down><Key.down><Key.enter>
Screenshot: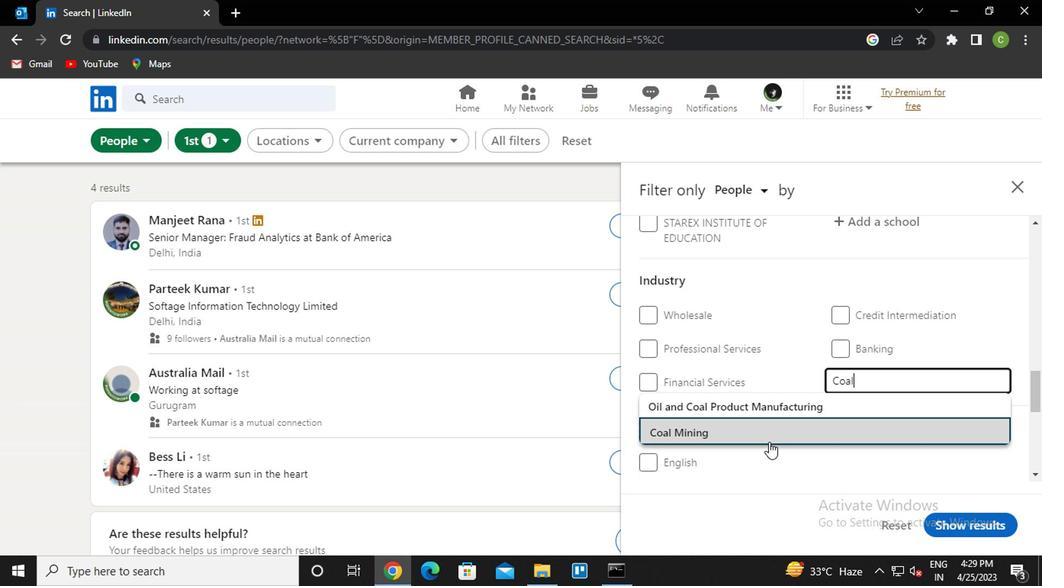 
Action: Mouse moved to (793, 435)
Screenshot: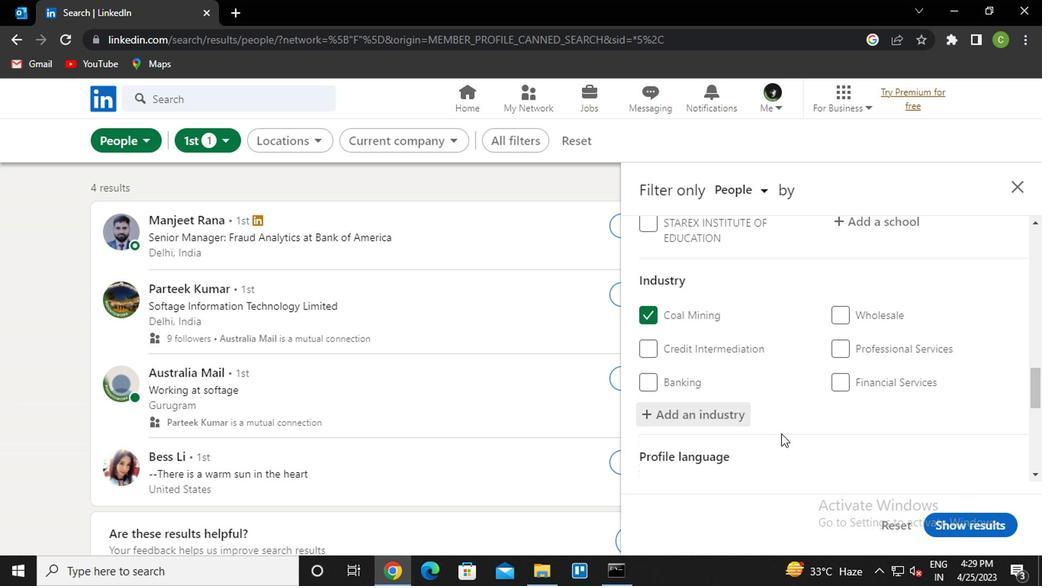 
Action: Mouse scrolled (793, 435) with delta (0, 0)
Screenshot: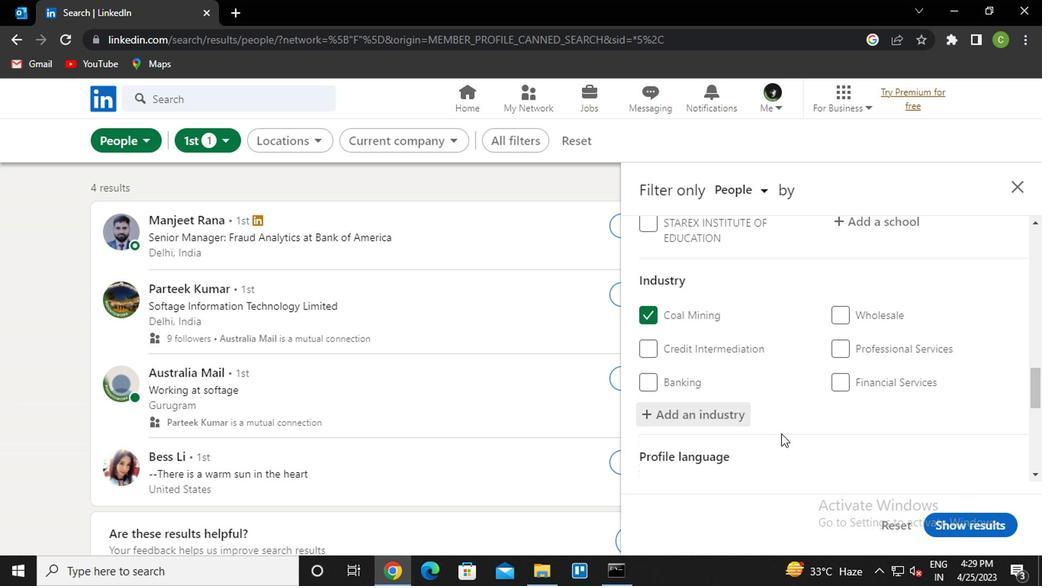 
Action: Mouse moved to (810, 420)
Screenshot: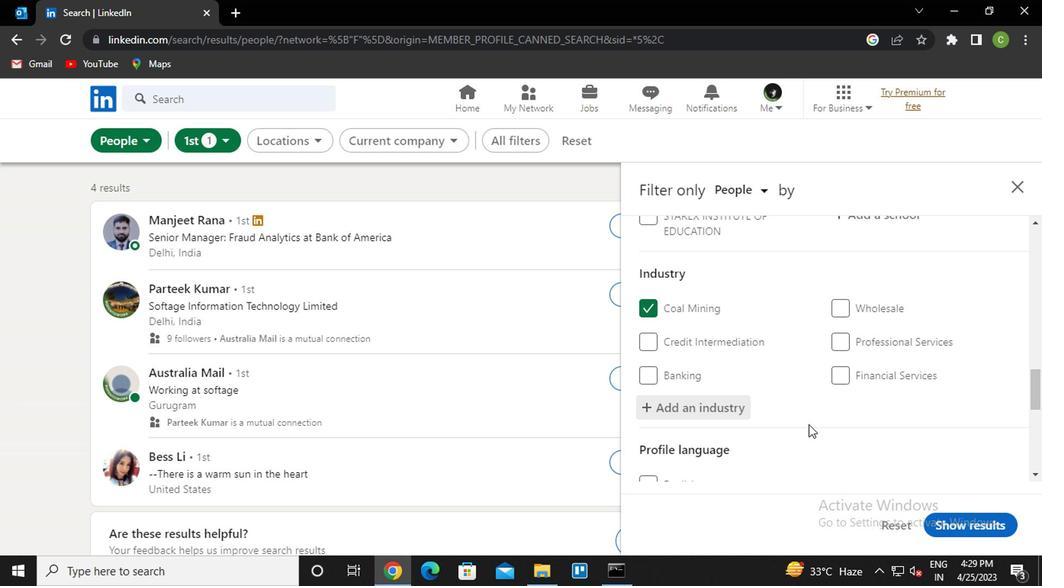
Action: Mouse scrolled (810, 419) with delta (0, 0)
Screenshot: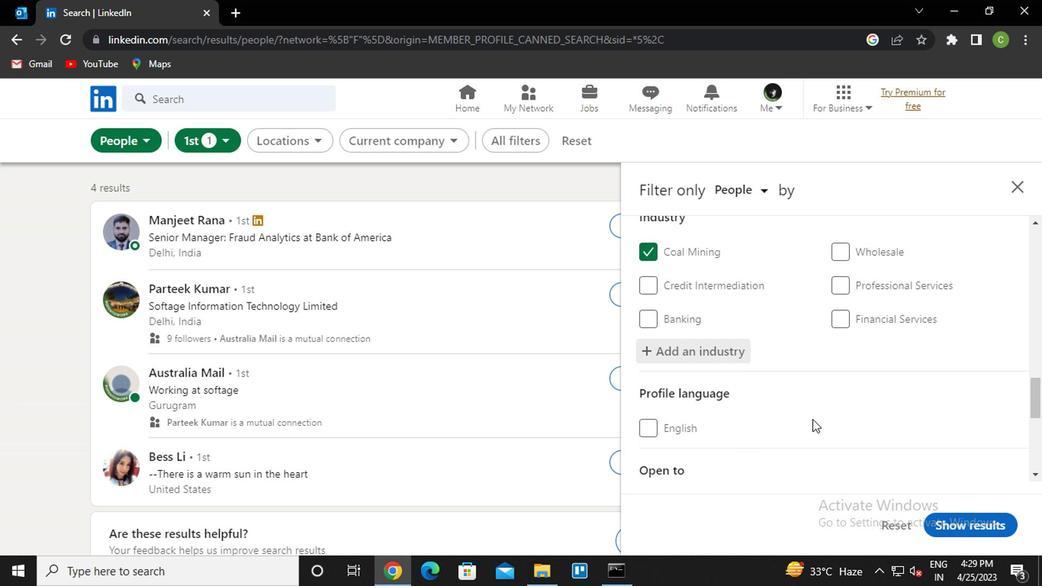 
Action: Mouse scrolled (810, 419) with delta (0, 0)
Screenshot: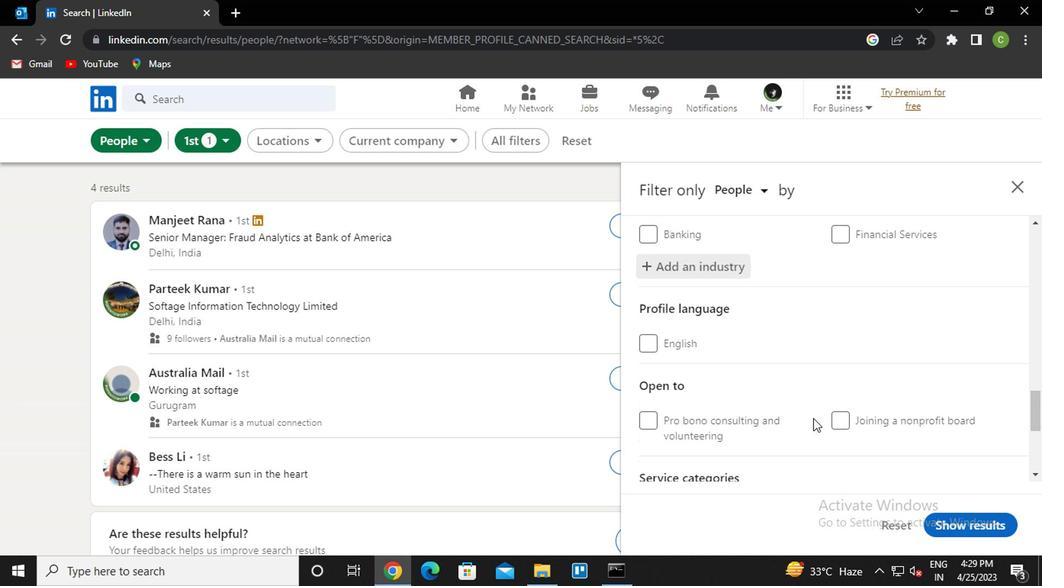 
Action: Mouse moved to (758, 393)
Screenshot: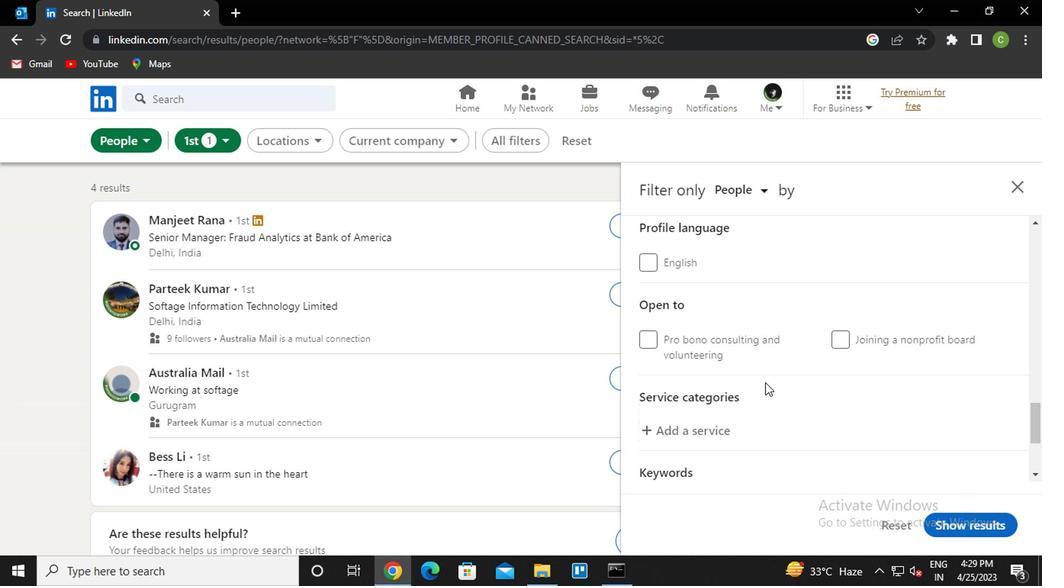 
Action: Mouse scrolled (758, 392) with delta (0, -1)
Screenshot: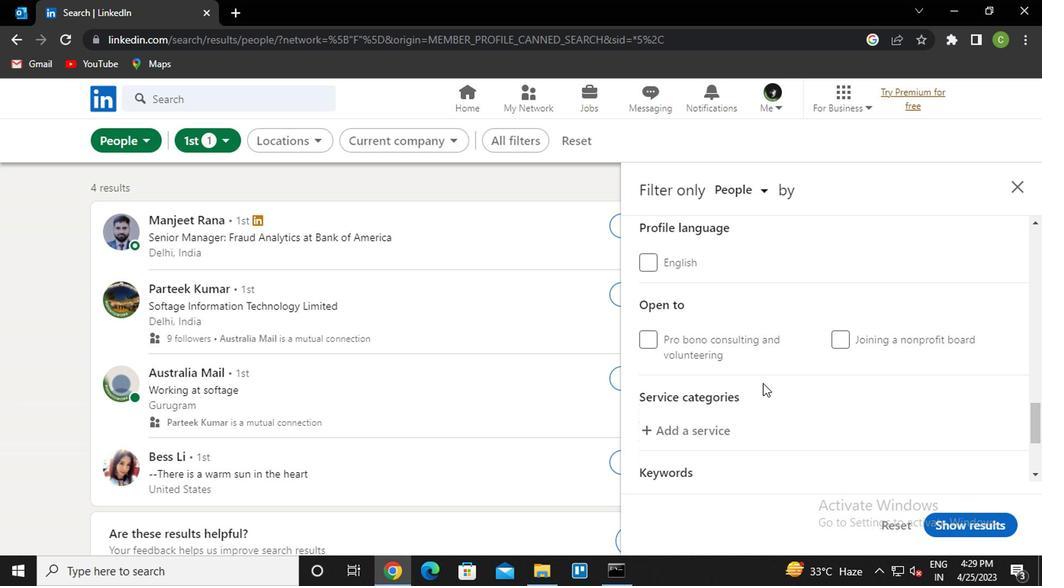 
Action: Mouse scrolled (758, 392) with delta (0, -1)
Screenshot: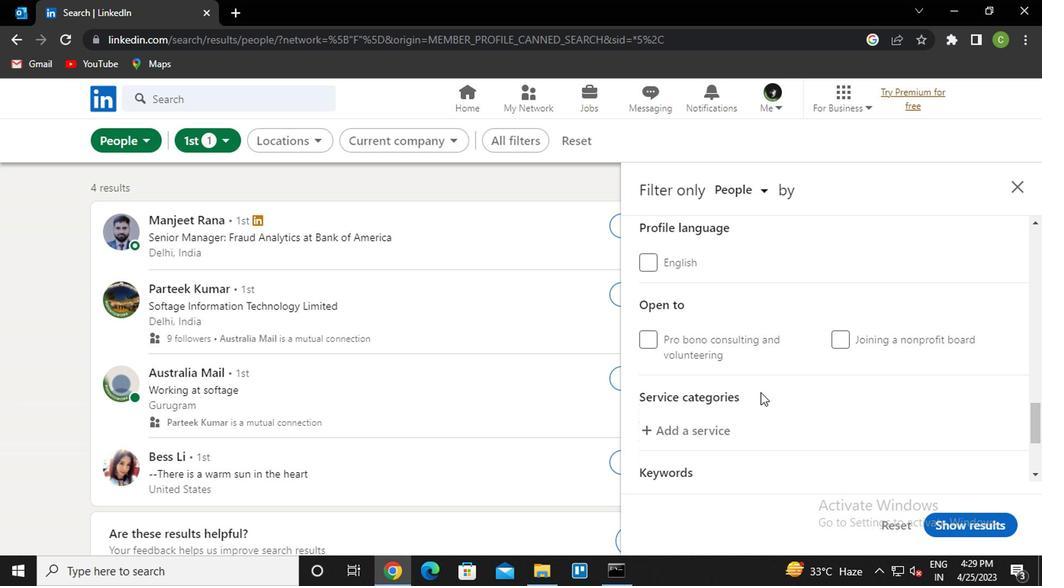 
Action: Mouse moved to (695, 273)
Screenshot: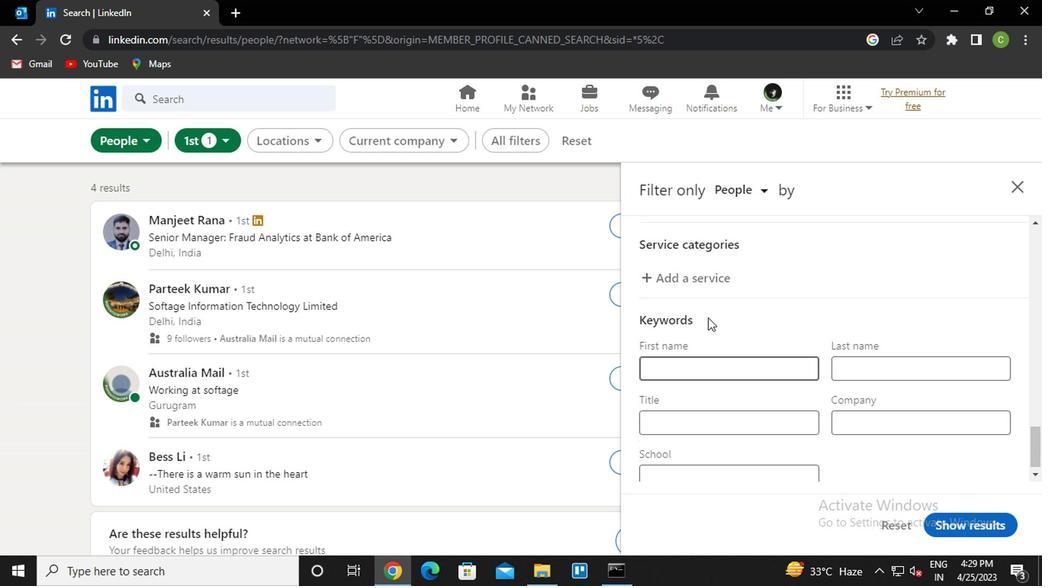
Action: Mouse pressed left at (695, 273)
Screenshot: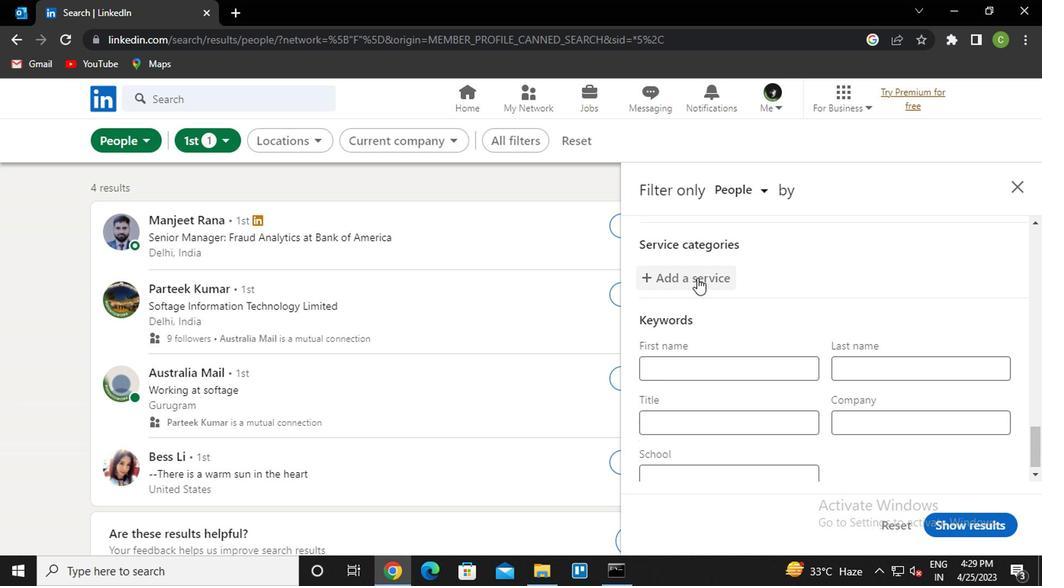 
Action: Key pressed <Key.caps_lock>v<Key.caps_lock>isual<Key.space><Key.down><Key.enter>
Screenshot: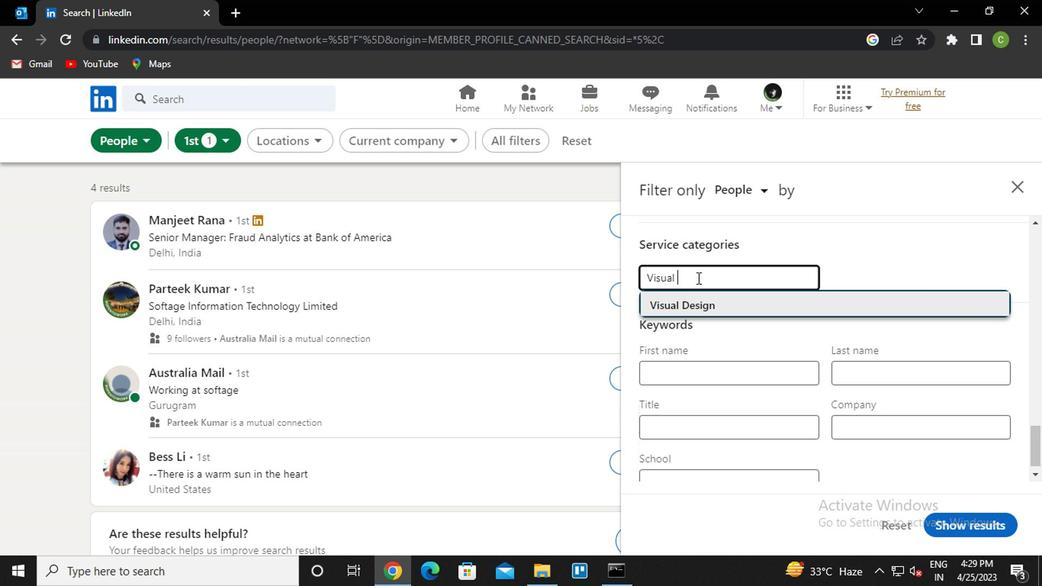 
Action: Mouse moved to (711, 336)
Screenshot: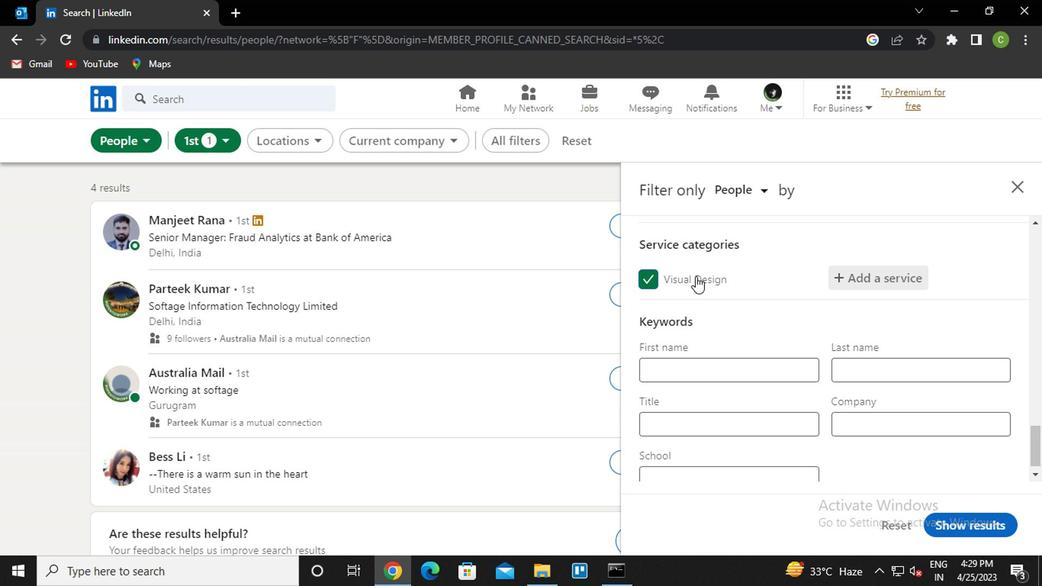 
Action: Mouse scrolled (711, 336) with delta (0, 0)
Screenshot: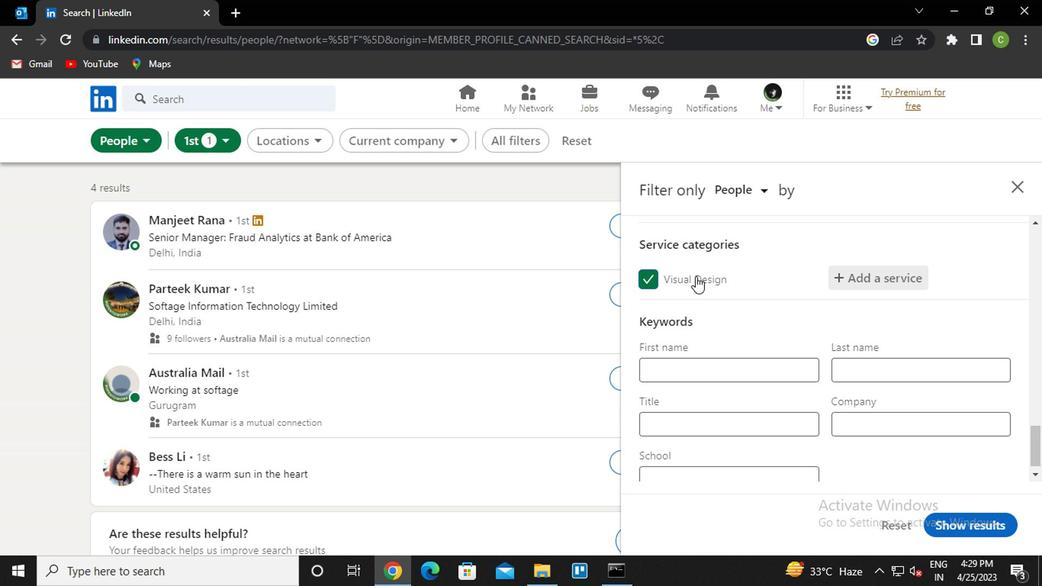 
Action: Mouse moved to (743, 406)
Screenshot: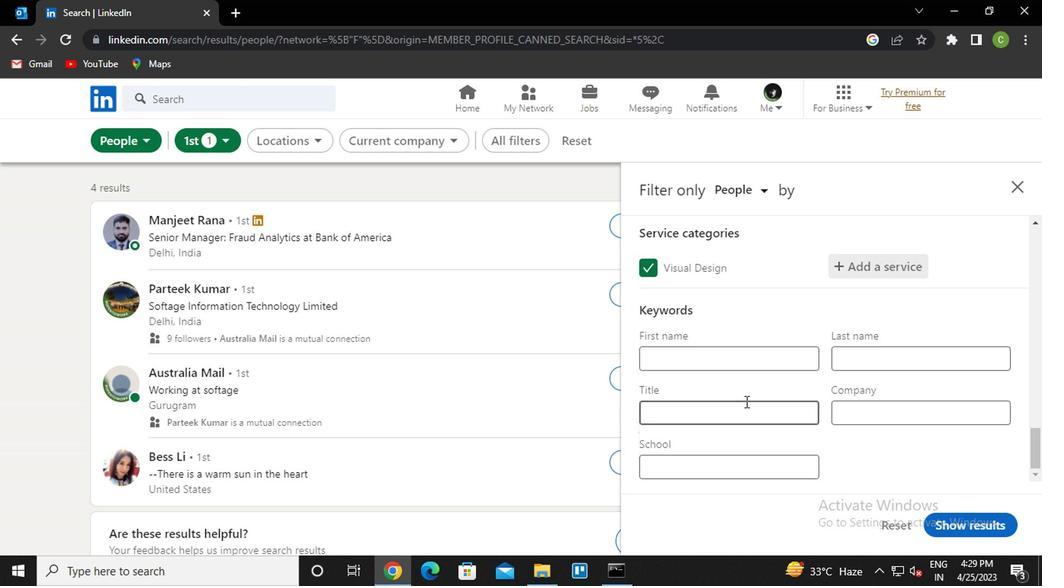 
Action: Mouse pressed left at (743, 406)
Screenshot: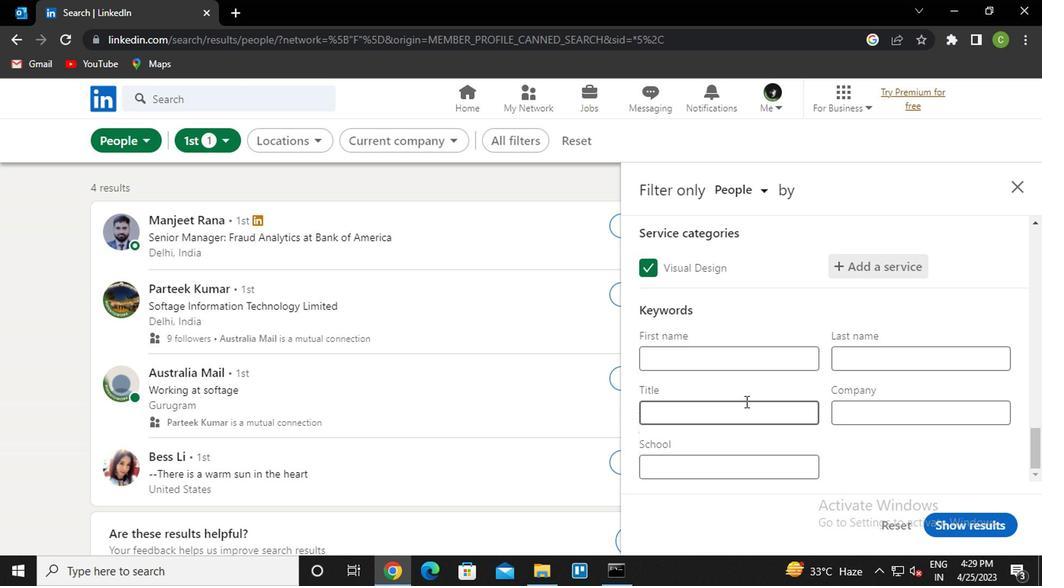 
Action: Key pressed <Key.caps_lock>t<Key.caps_lock>ravel<Key.space>nurse
Screenshot: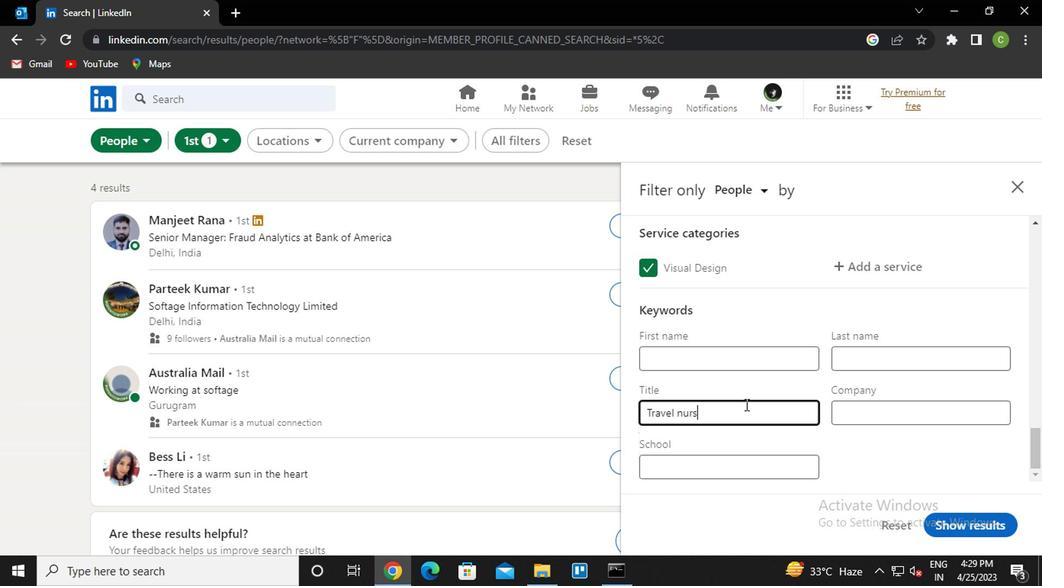
Action: Mouse moved to (983, 527)
Screenshot: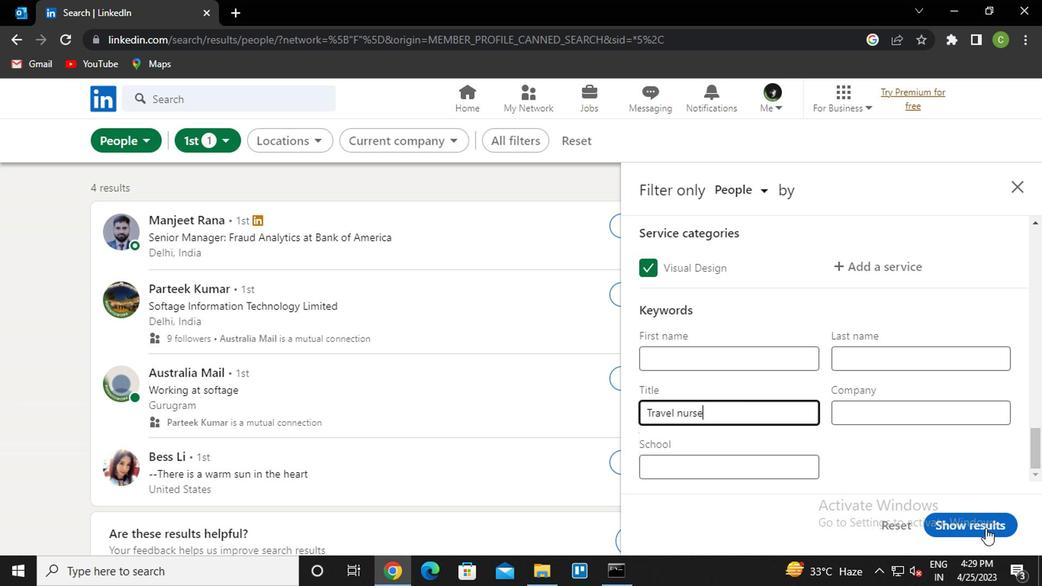 
Action: Mouse pressed left at (983, 527)
Screenshot: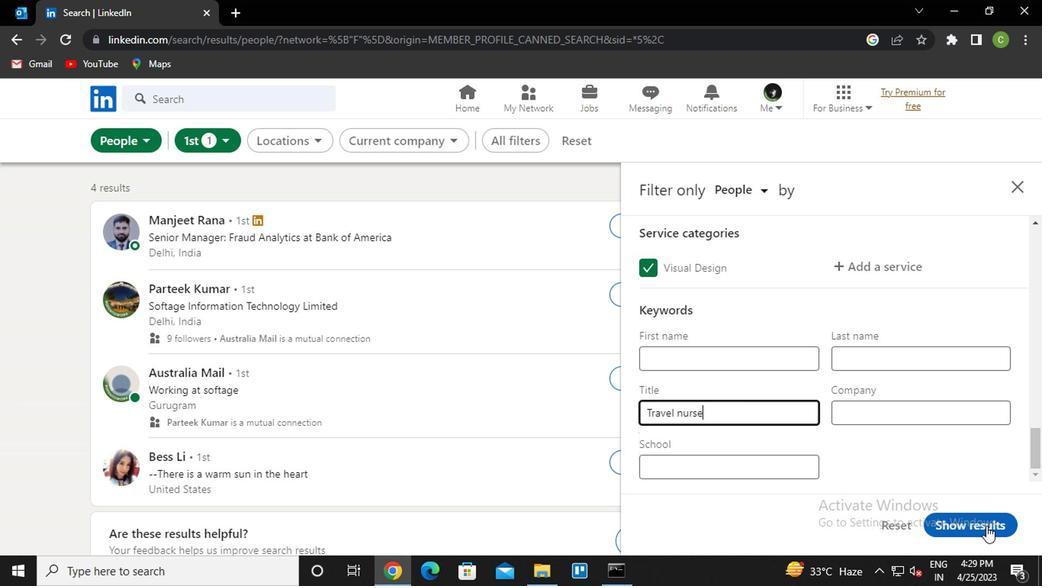 
Action: Mouse moved to (705, 520)
Screenshot: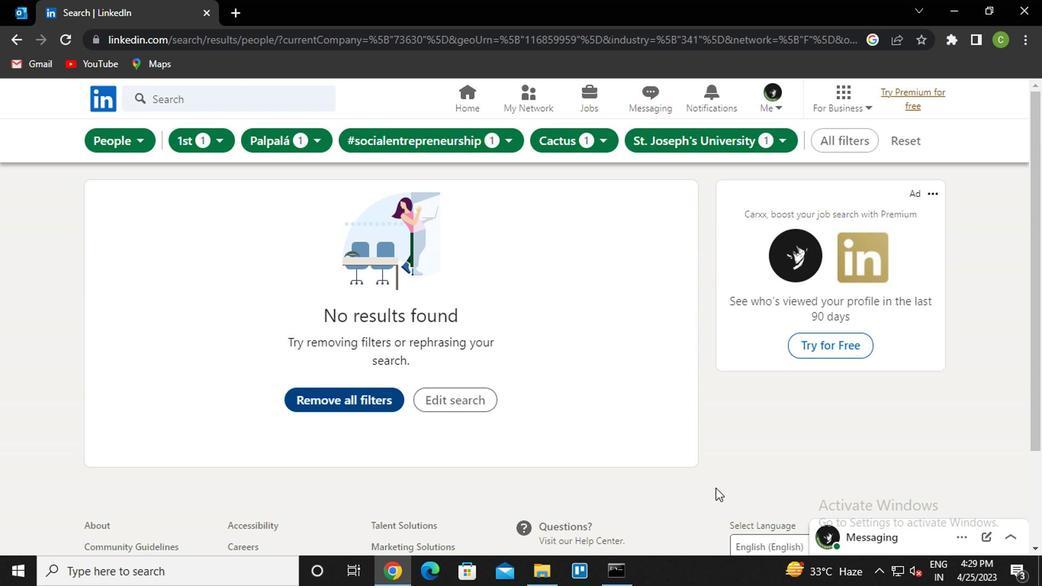 
